 Task: Add a signature Clara Davis containing Thank you for your help, Clara Davis to email address softage.1@softage.net and add a label SOPs
Action: Mouse moved to (332, 535)
Screenshot: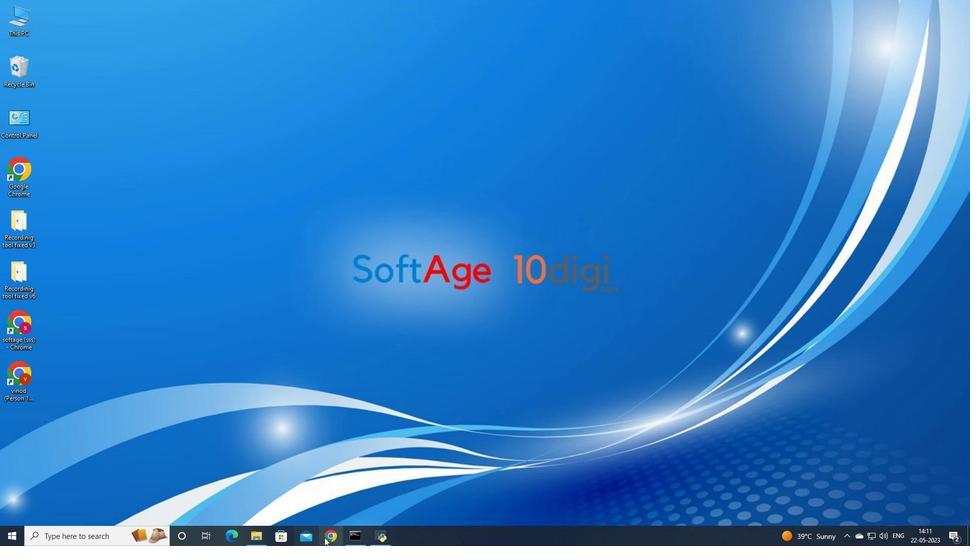 
Action: Mouse pressed left at (332, 535)
Screenshot: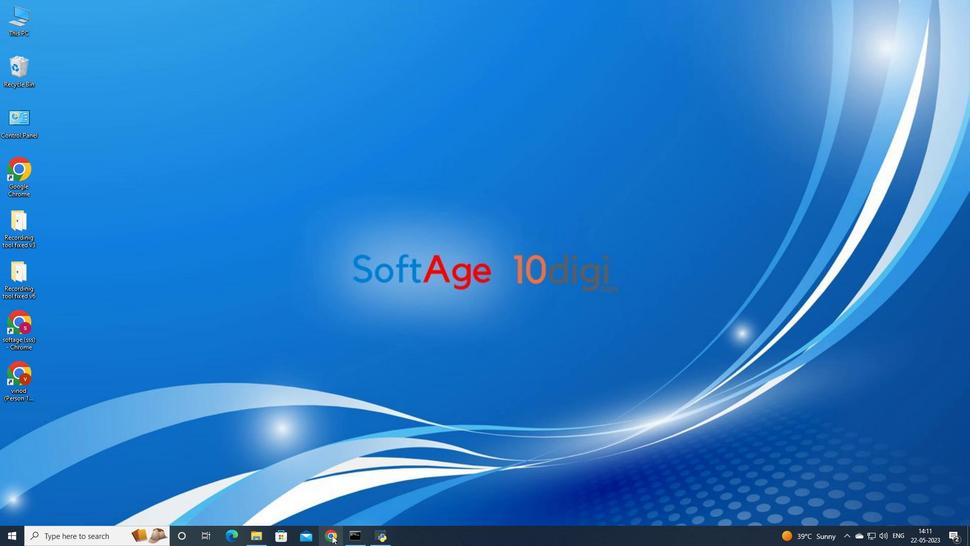 
Action: Mouse moved to (425, 339)
Screenshot: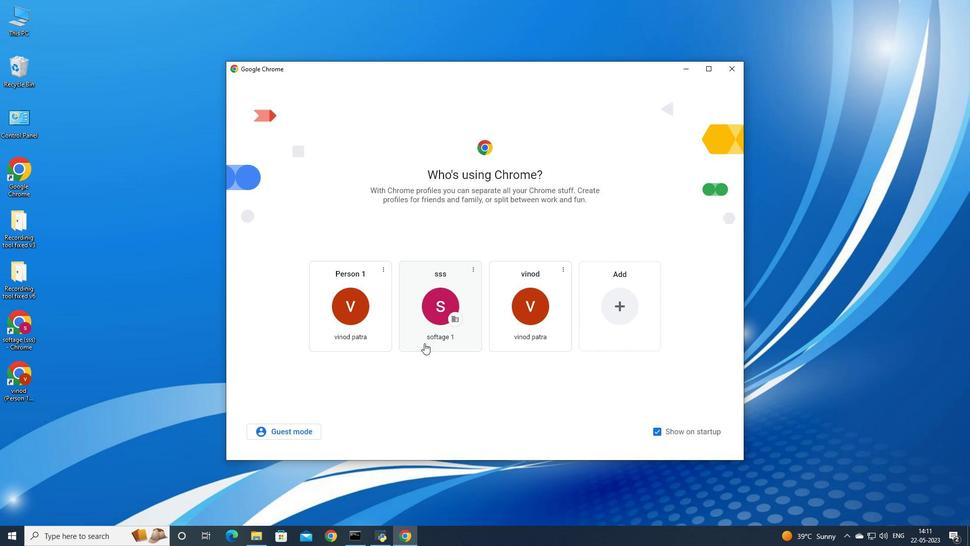 
Action: Mouse pressed left at (425, 339)
Screenshot: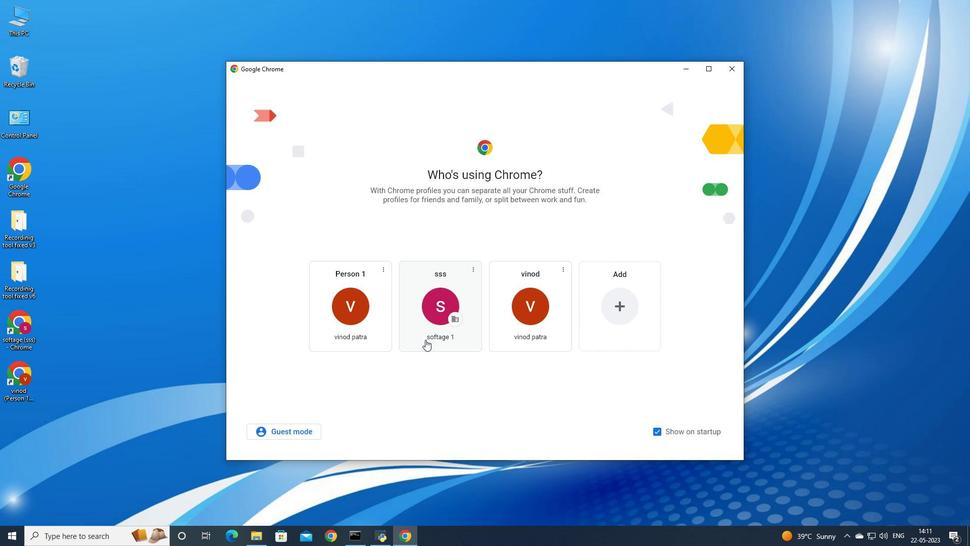 
Action: Mouse moved to (875, 50)
Screenshot: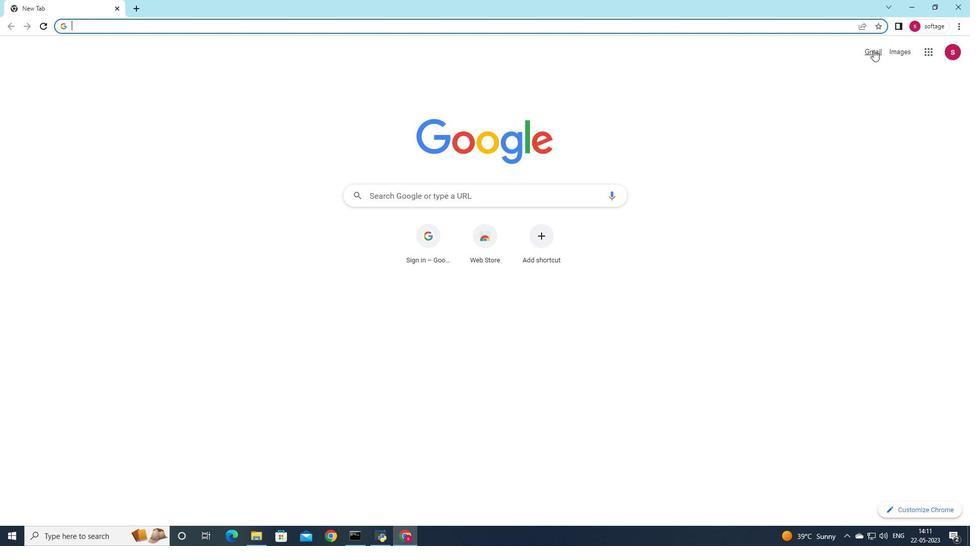 
Action: Mouse pressed left at (875, 50)
Screenshot: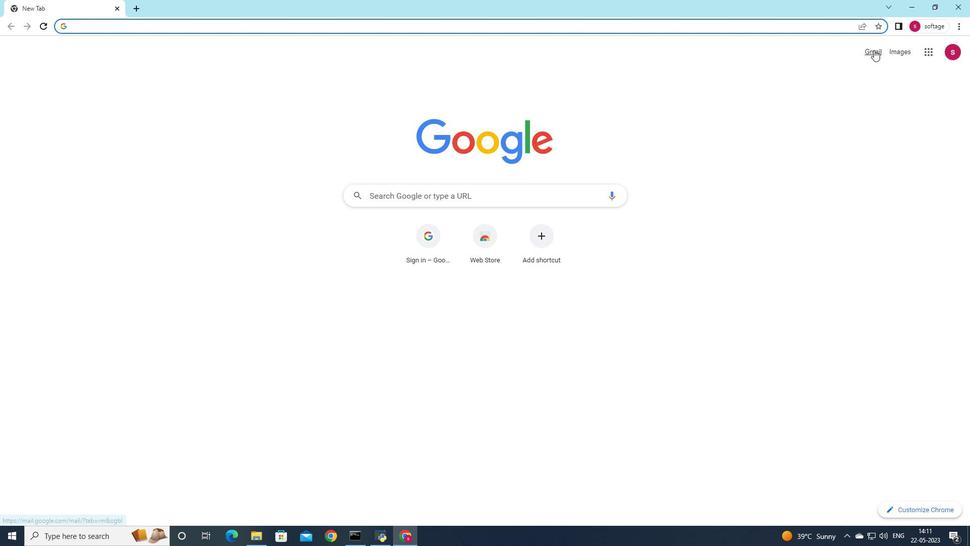 
Action: Mouse moved to (858, 68)
Screenshot: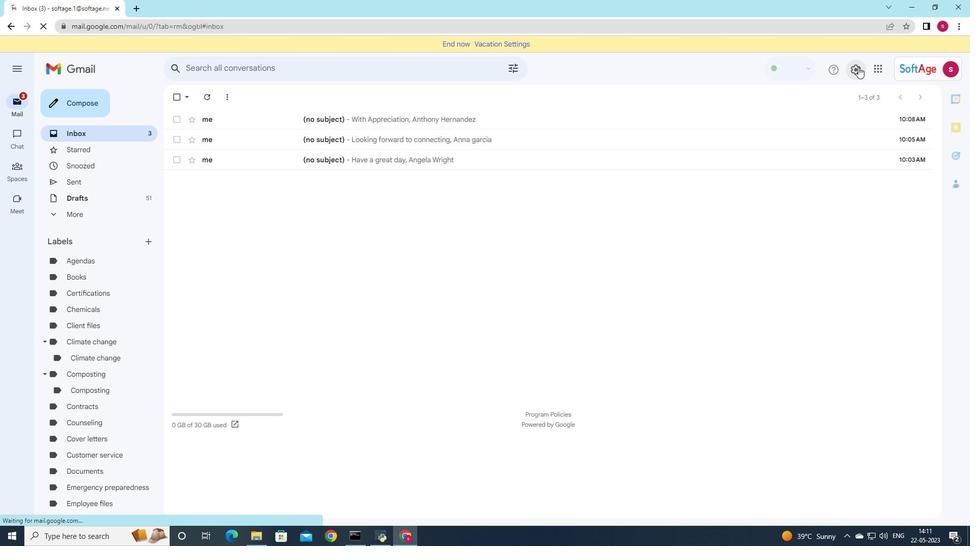 
Action: Mouse pressed left at (858, 68)
Screenshot: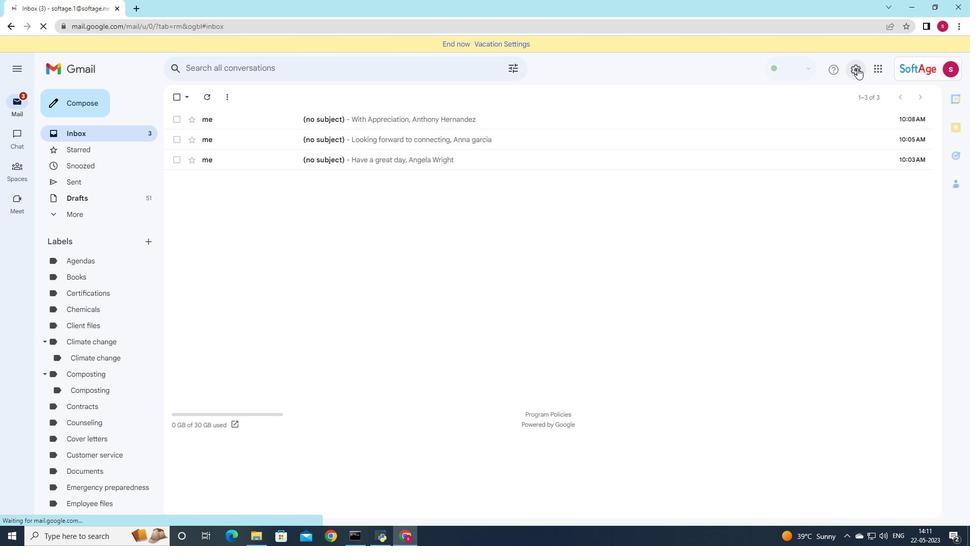 
Action: Mouse moved to (859, 116)
Screenshot: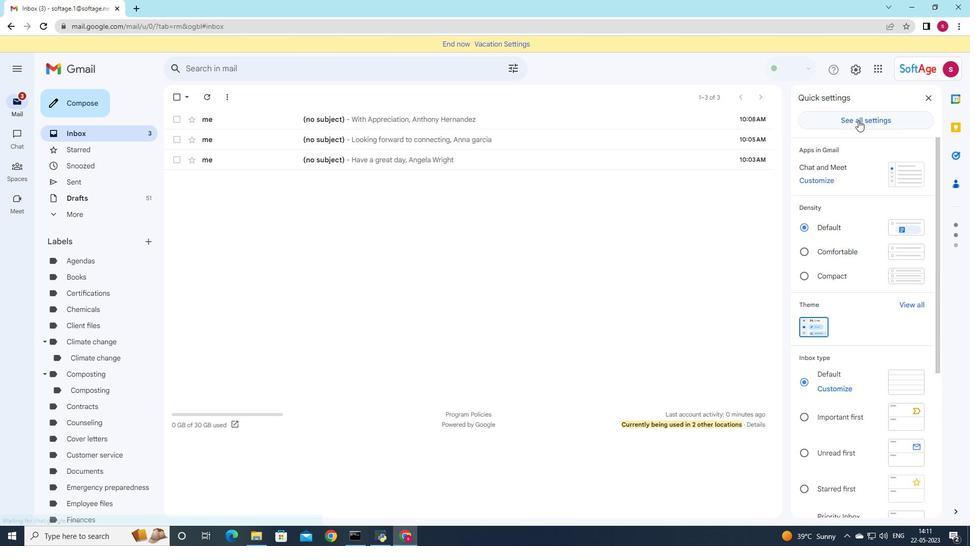 
Action: Mouse pressed left at (859, 116)
Screenshot: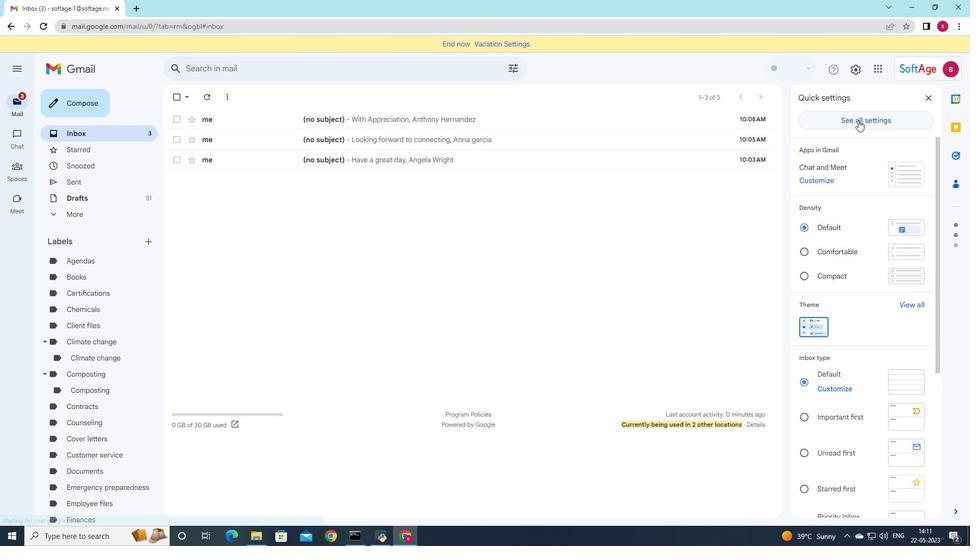 
Action: Mouse moved to (519, 267)
Screenshot: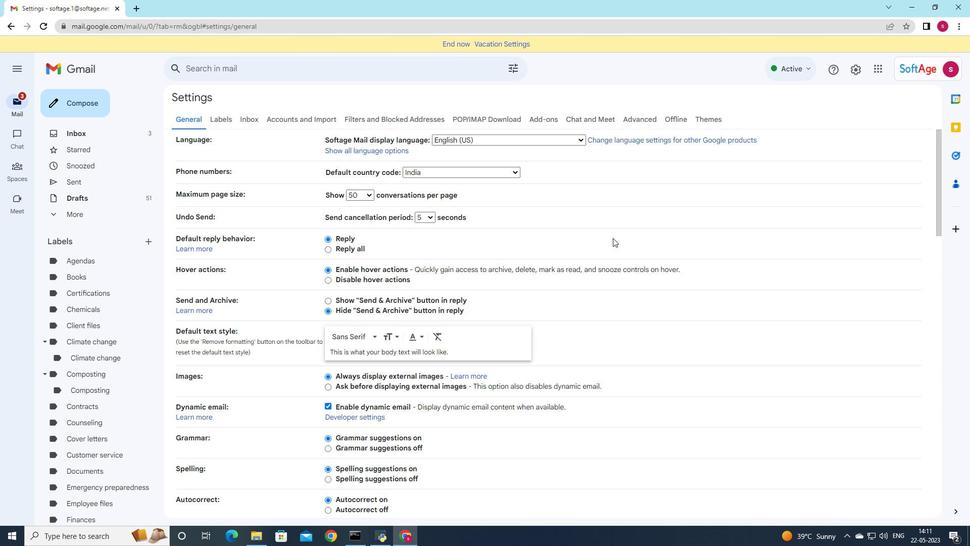 
Action: Mouse scrolled (519, 266) with delta (0, 0)
Screenshot: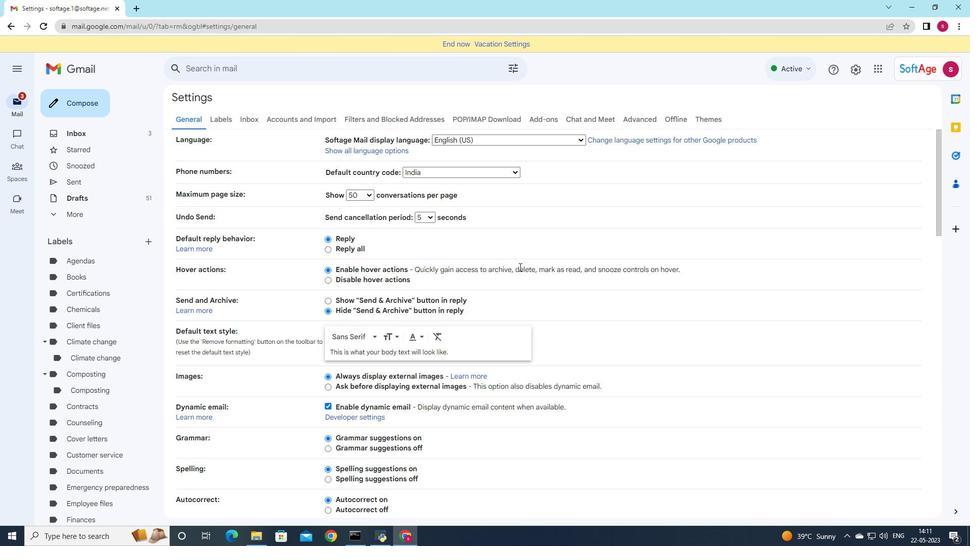 
Action: Mouse scrolled (519, 266) with delta (0, 0)
Screenshot: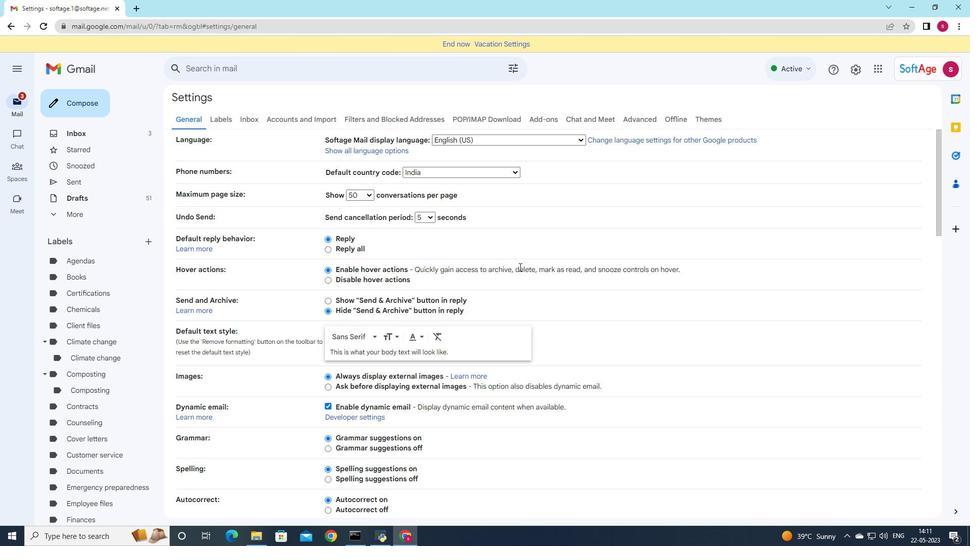 
Action: Mouse scrolled (519, 266) with delta (0, 0)
Screenshot: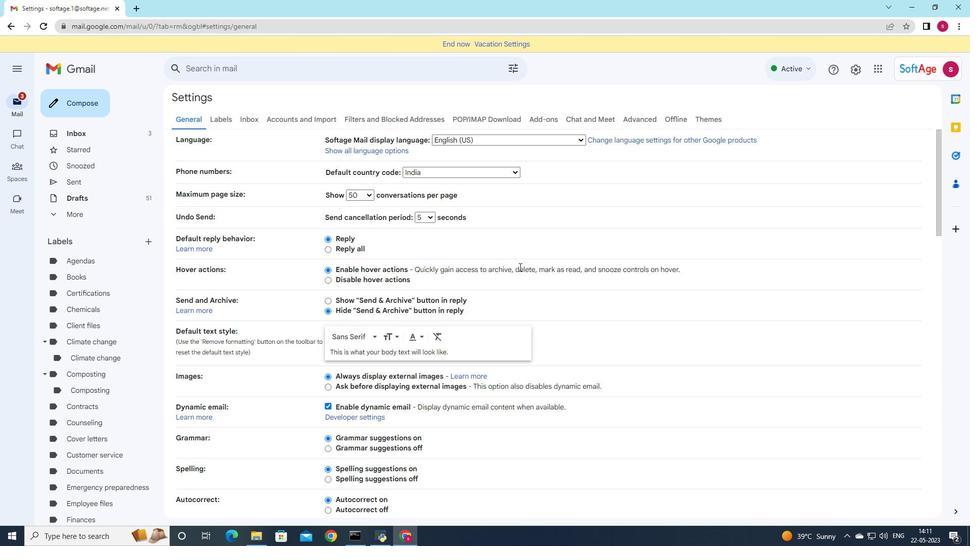 
Action: Mouse moved to (519, 262)
Screenshot: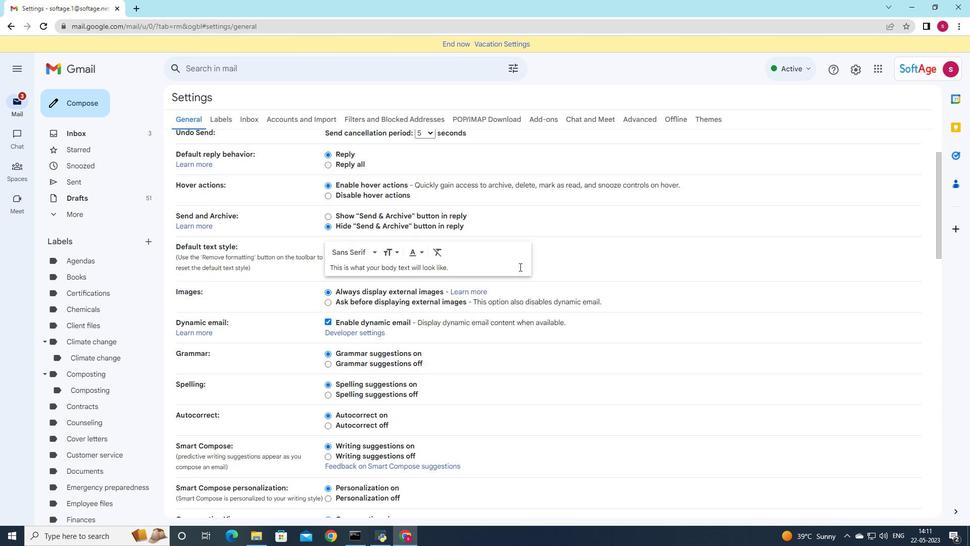 
Action: Mouse scrolled (519, 262) with delta (0, 0)
Screenshot: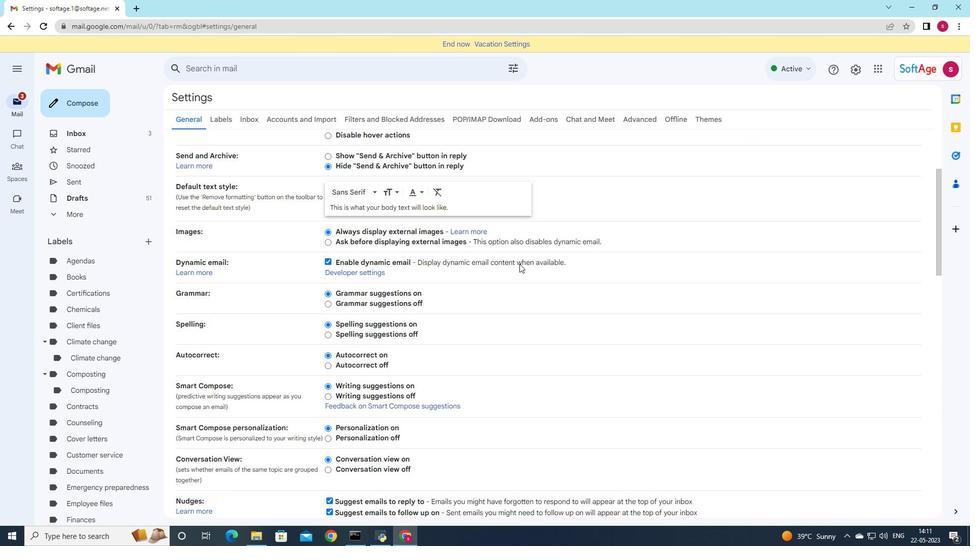 
Action: Mouse scrolled (519, 262) with delta (0, 0)
Screenshot: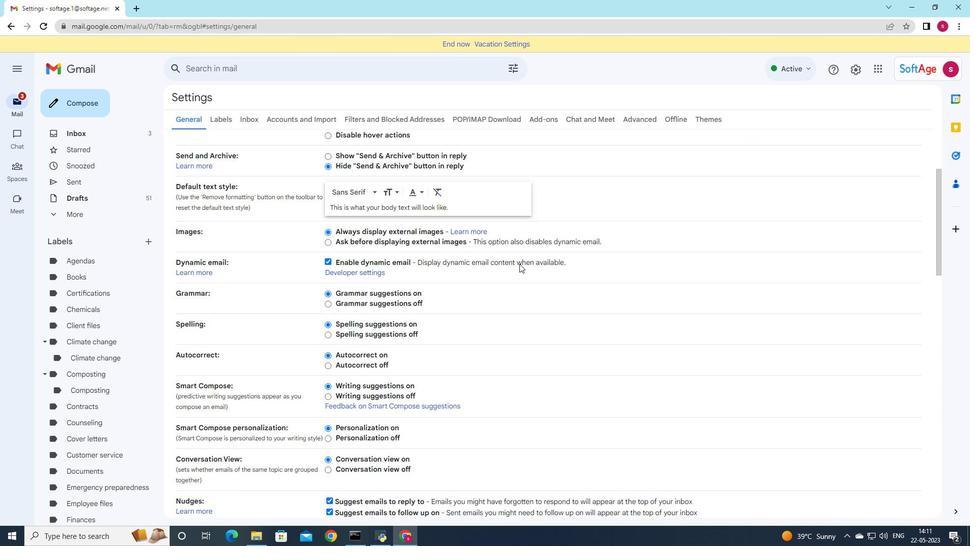 
Action: Mouse scrolled (519, 262) with delta (0, 0)
Screenshot: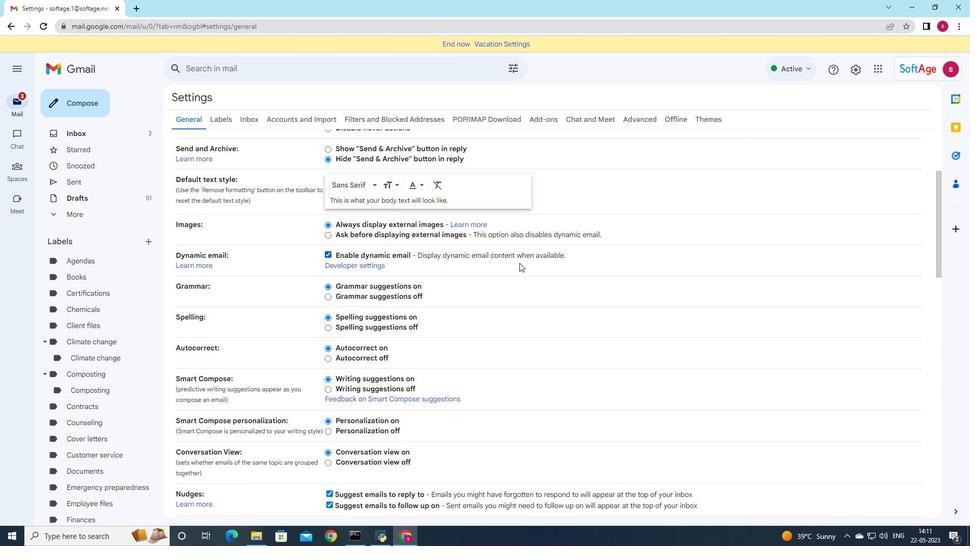 
Action: Mouse scrolled (519, 262) with delta (0, 0)
Screenshot: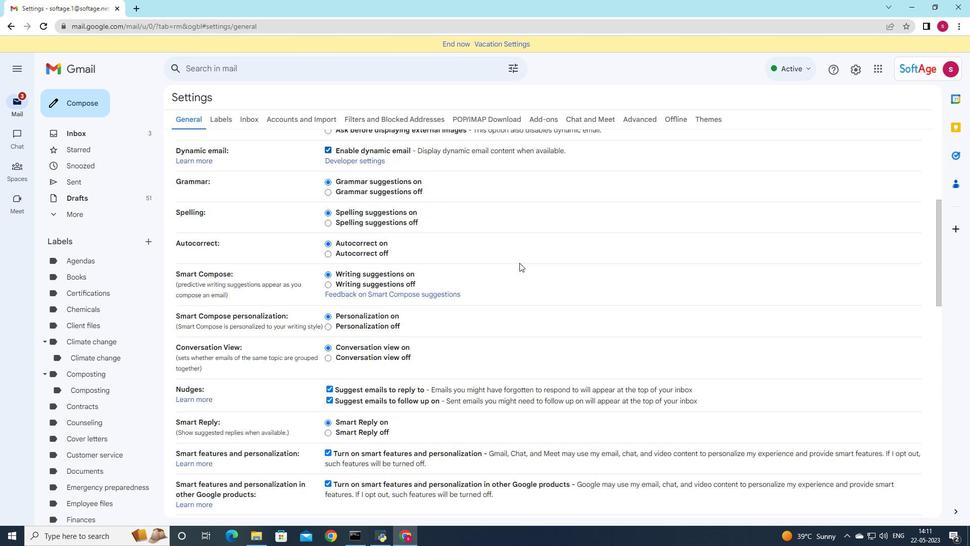 
Action: Mouse scrolled (519, 262) with delta (0, 0)
Screenshot: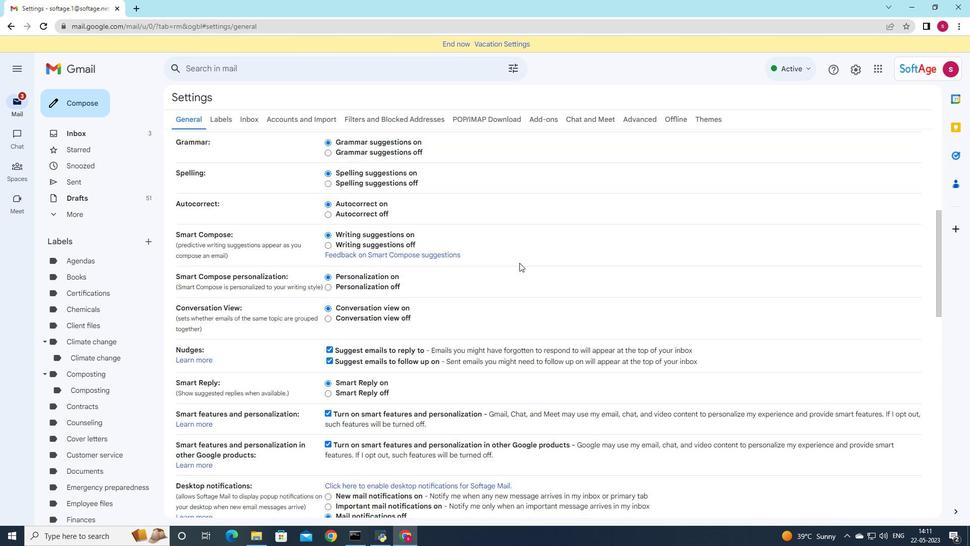 
Action: Mouse moved to (519, 262)
Screenshot: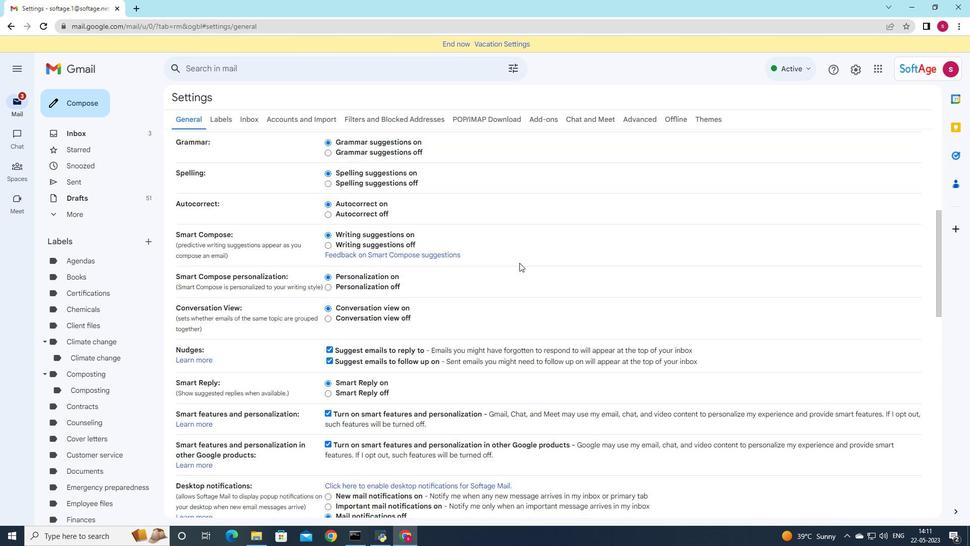
Action: Mouse scrolled (519, 262) with delta (0, 0)
Screenshot: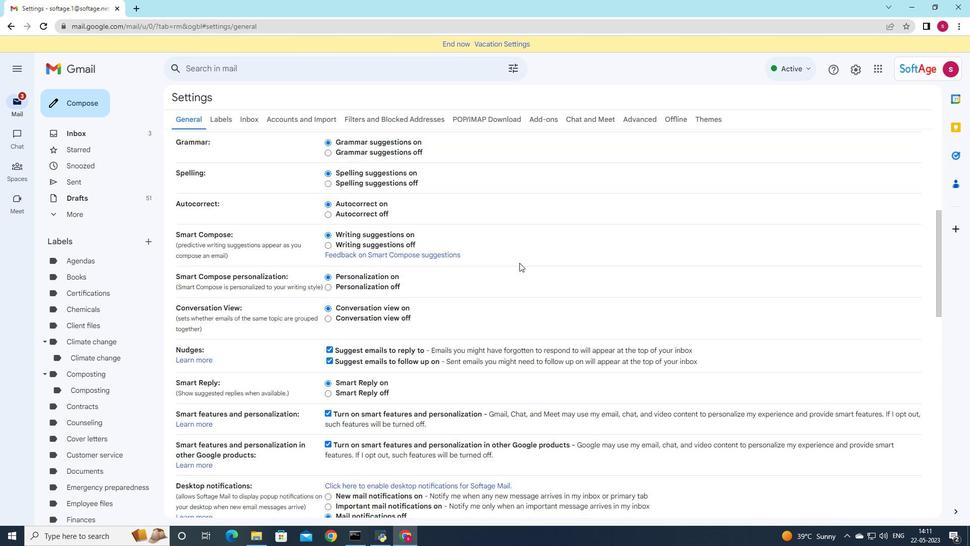 
Action: Mouse moved to (504, 277)
Screenshot: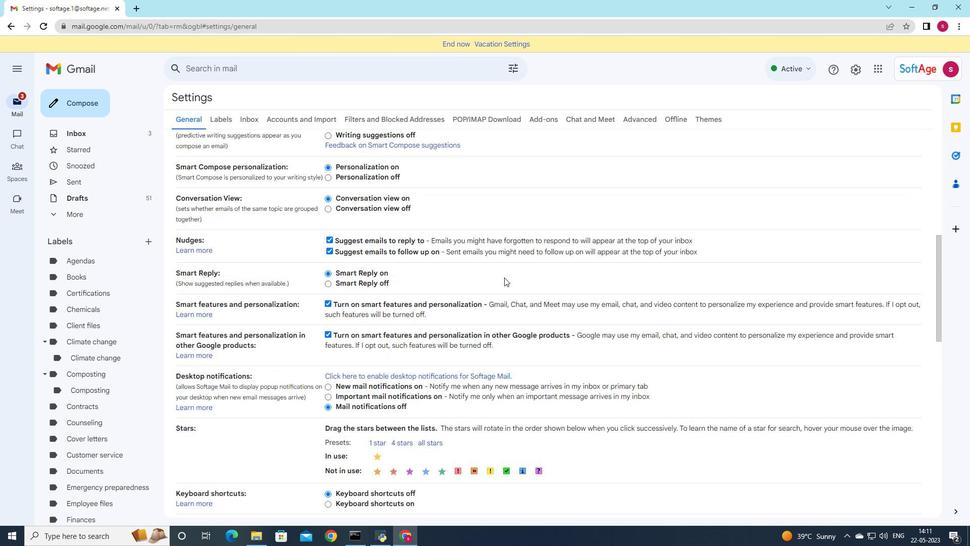 
Action: Mouse scrolled (504, 277) with delta (0, 0)
Screenshot: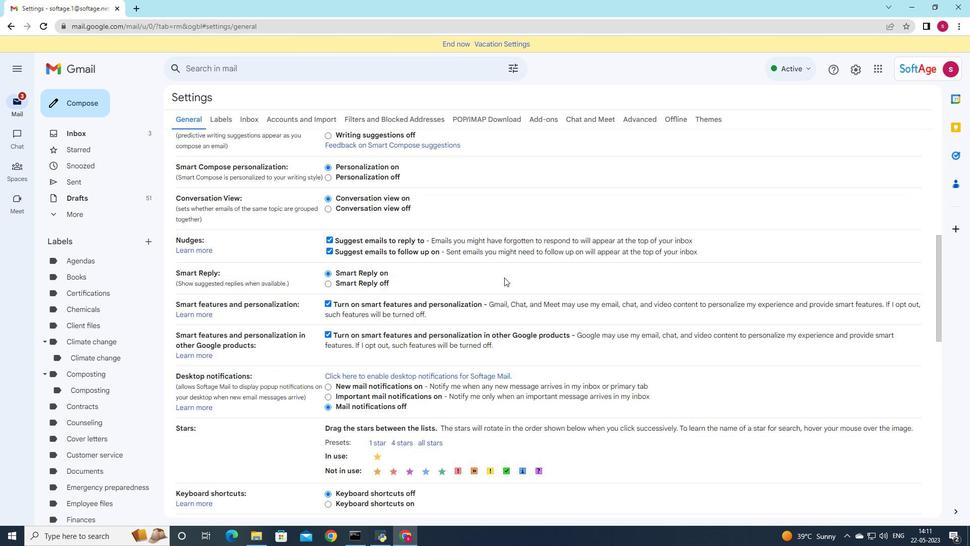 
Action: Mouse scrolled (504, 277) with delta (0, 0)
Screenshot: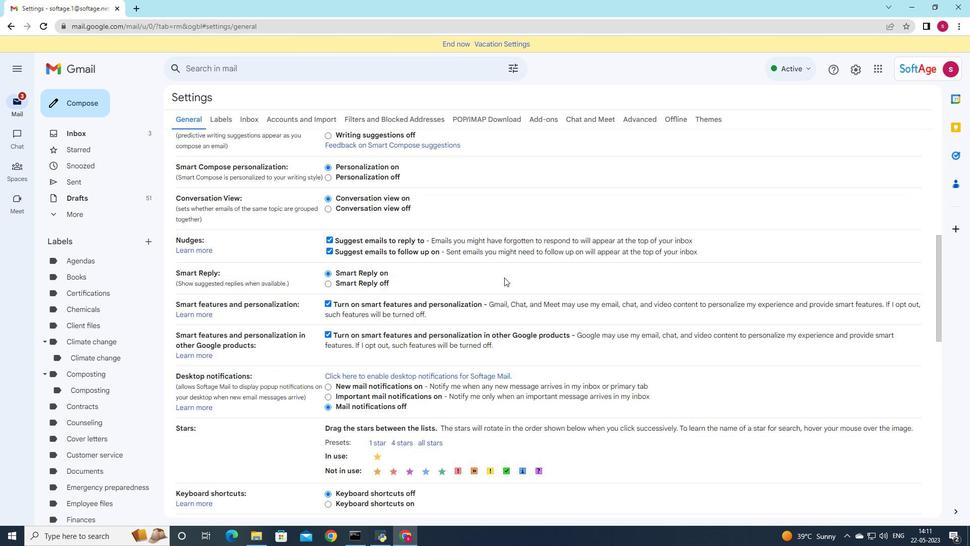 
Action: Mouse moved to (504, 285)
Screenshot: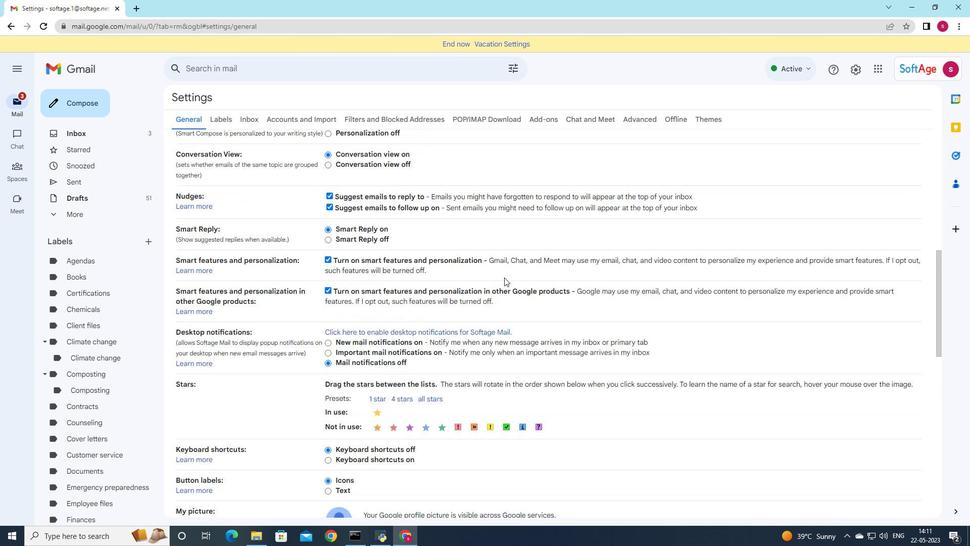 
Action: Mouse scrolled (504, 285) with delta (0, 0)
Screenshot: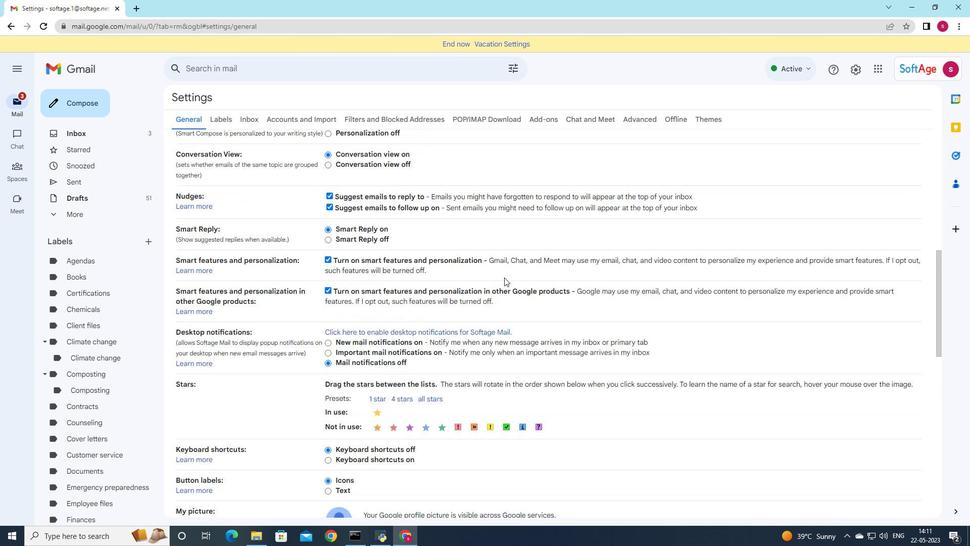 
Action: Mouse moved to (408, 425)
Screenshot: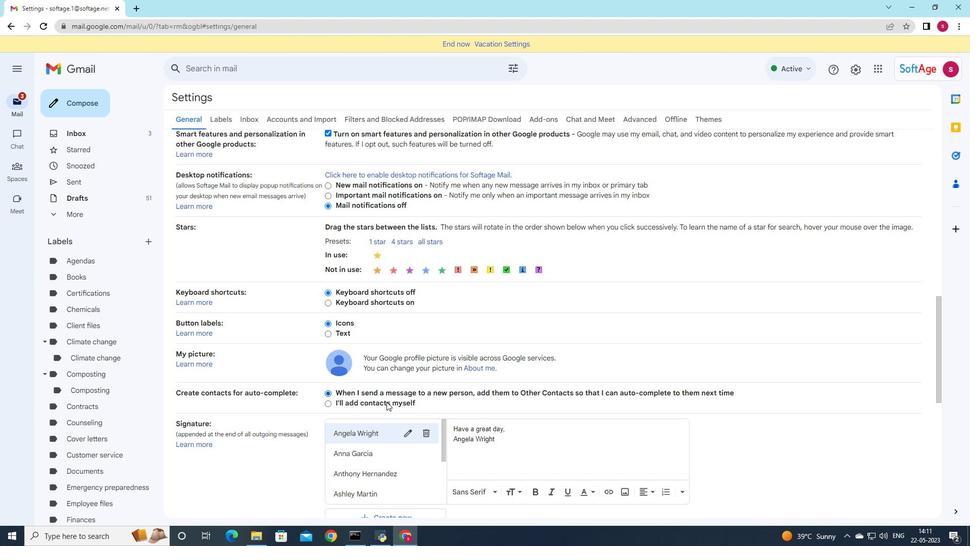 
Action: Mouse scrolled (408, 425) with delta (0, 0)
Screenshot: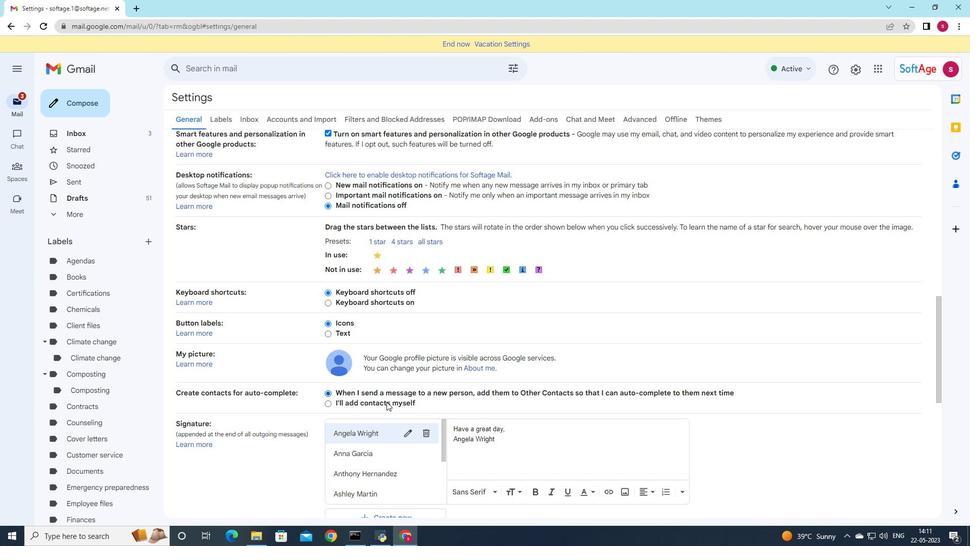 
Action: Mouse moved to (420, 445)
Screenshot: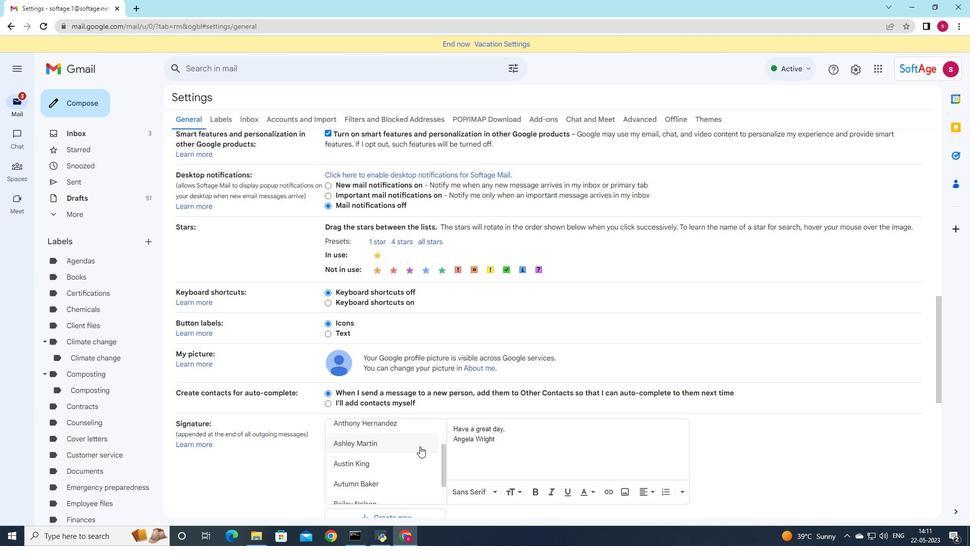 
Action: Mouse scrolled (420, 446) with delta (0, 0)
Screenshot: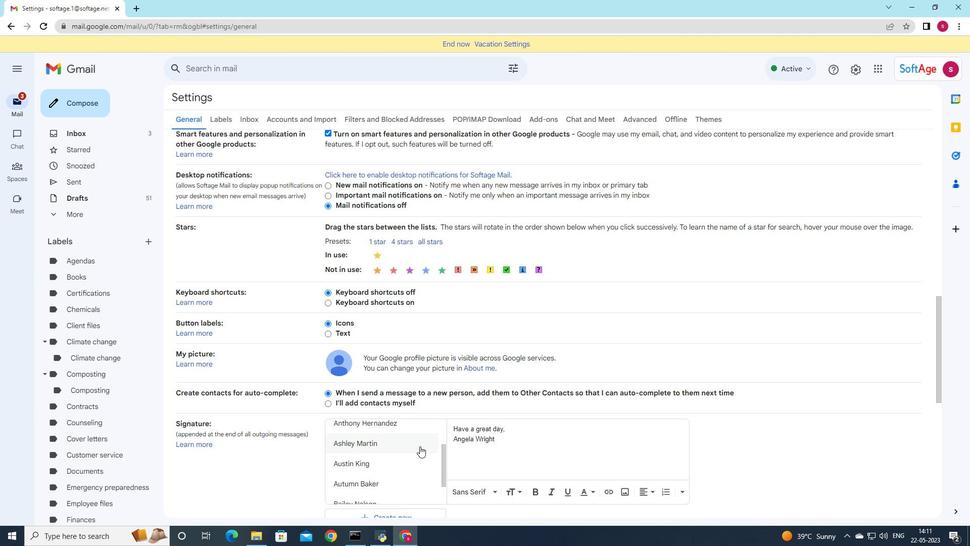 
Action: Mouse moved to (420, 444)
Screenshot: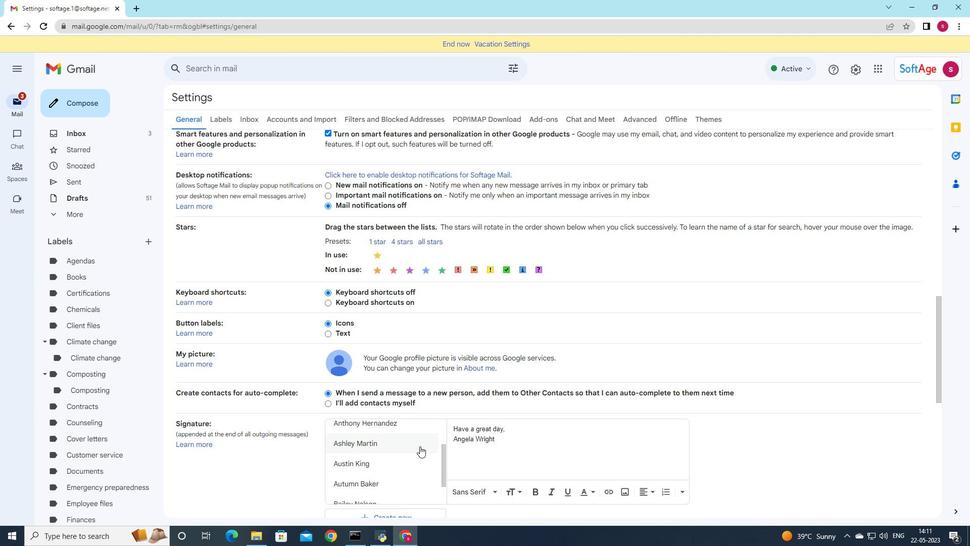 
Action: Mouse scrolled (420, 445) with delta (0, 0)
Screenshot: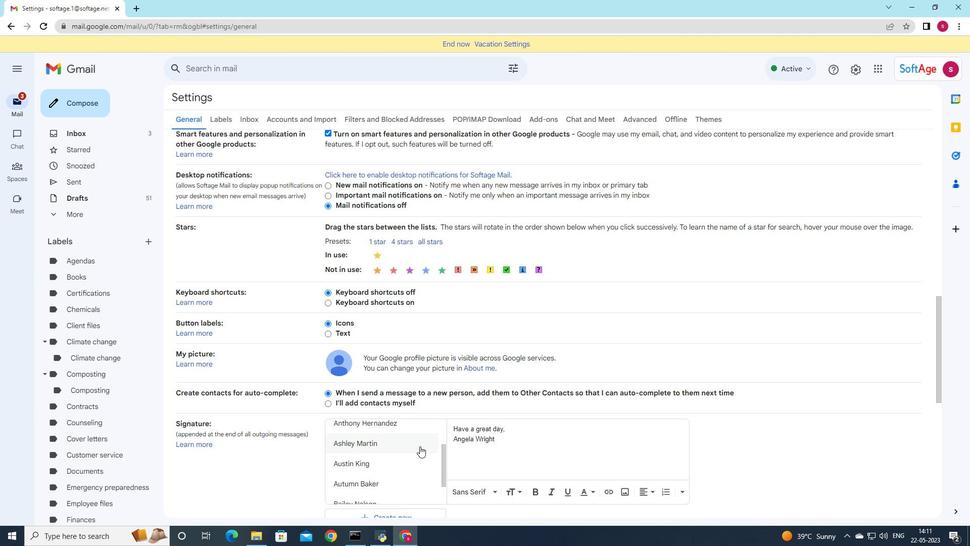 
Action: Mouse moved to (420, 444)
Screenshot: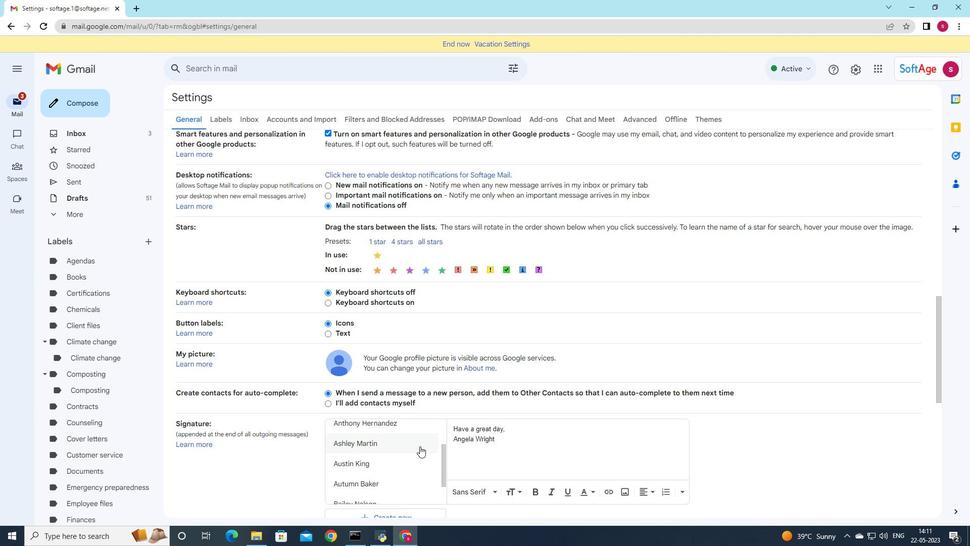 
Action: Mouse scrolled (420, 445) with delta (0, 0)
Screenshot: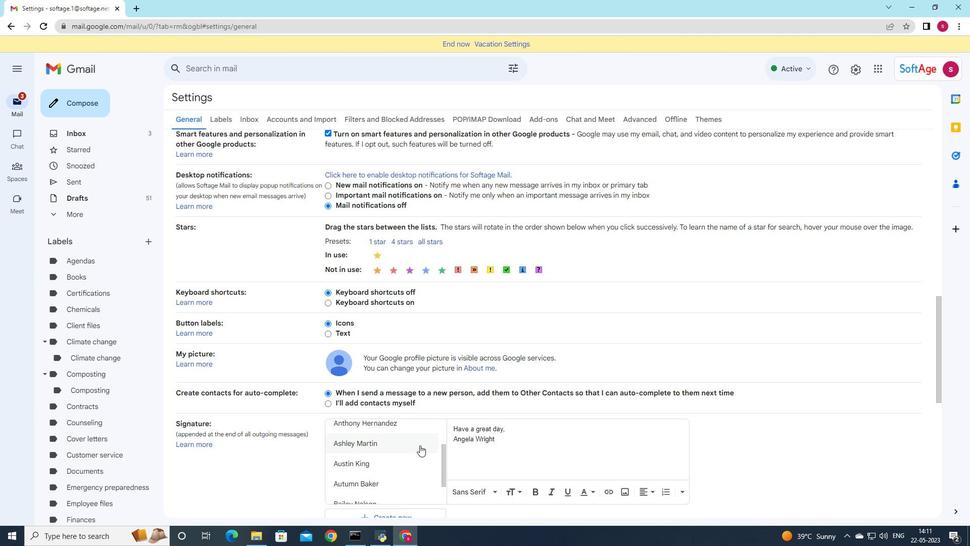 
Action: Mouse moved to (420, 442)
Screenshot: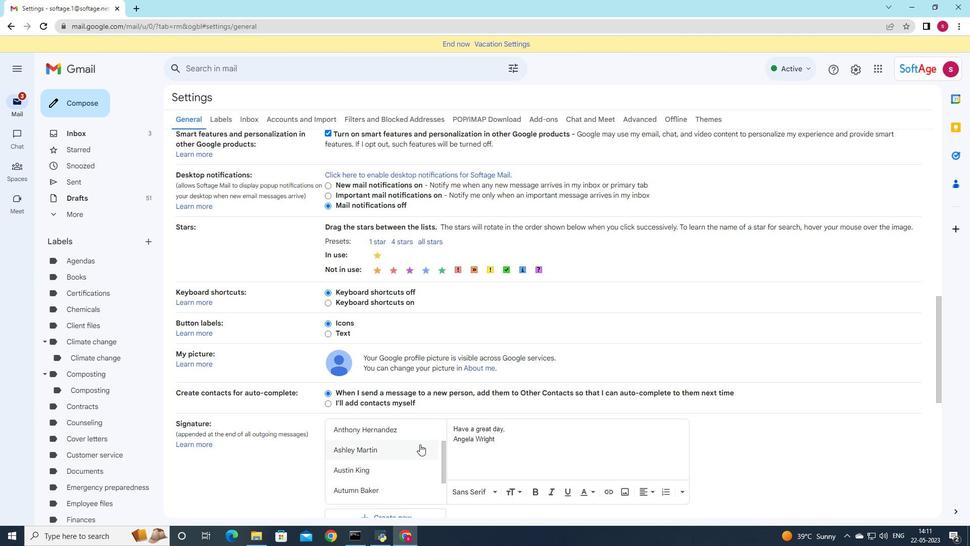 
Action: Mouse scrolled (420, 442) with delta (0, 0)
Screenshot: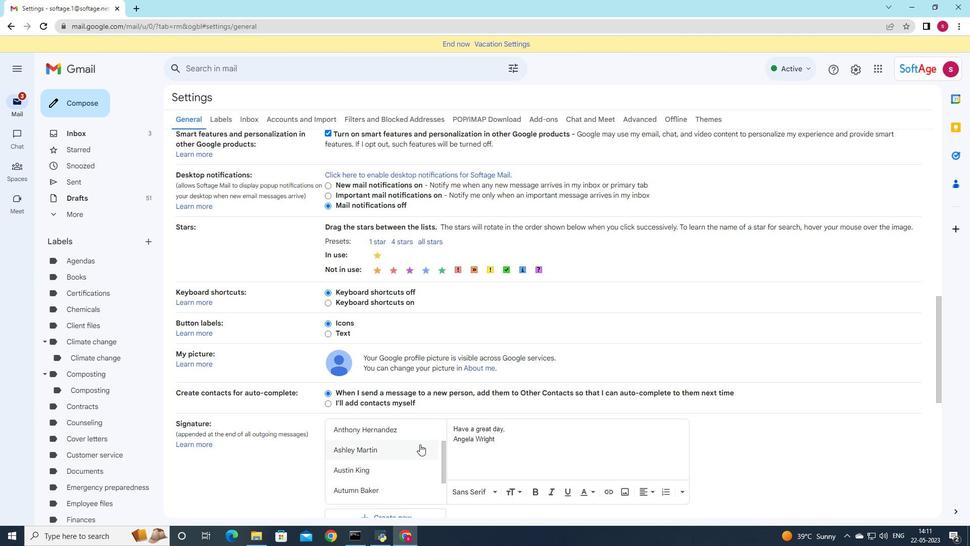 
Action: Mouse moved to (427, 432)
Screenshot: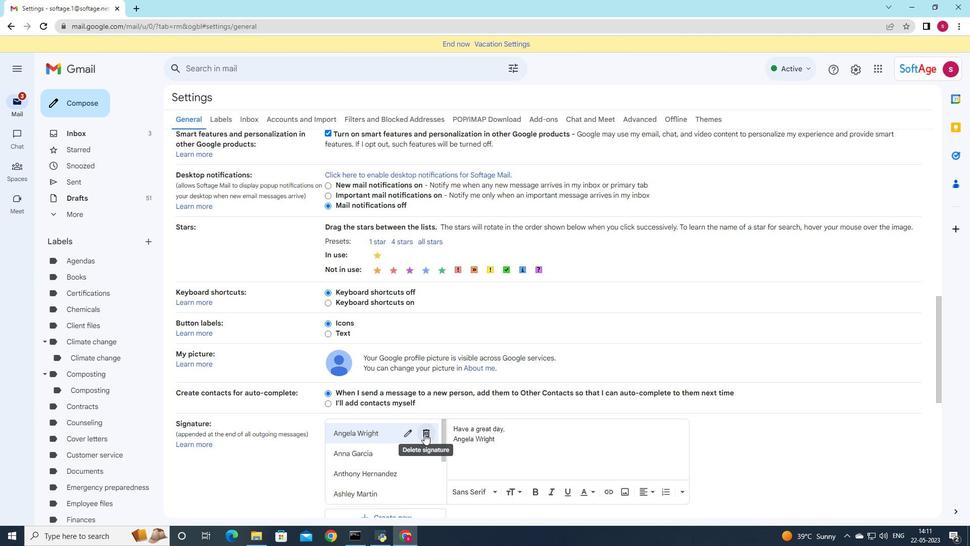 
Action: Mouse pressed middle at (427, 432)
Screenshot: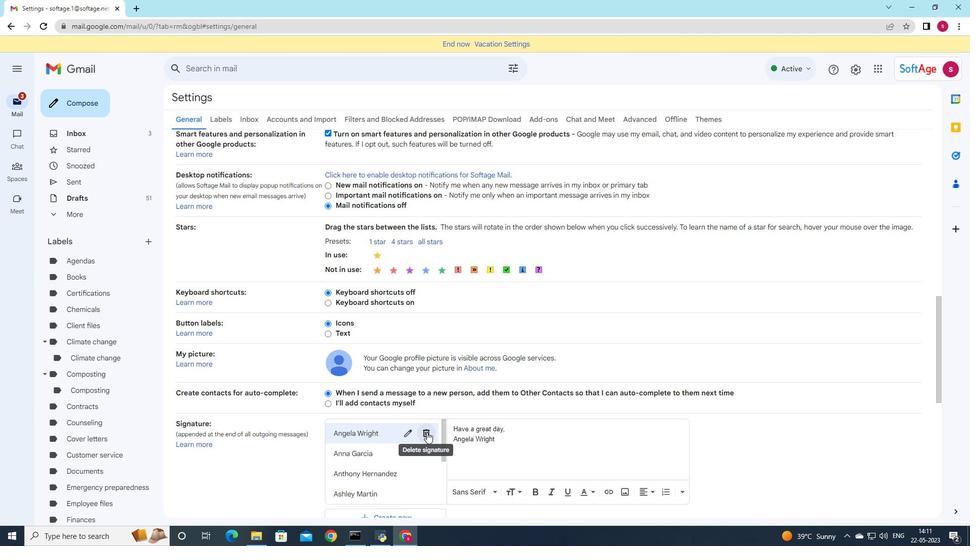 
Action: Mouse moved to (460, 445)
Screenshot: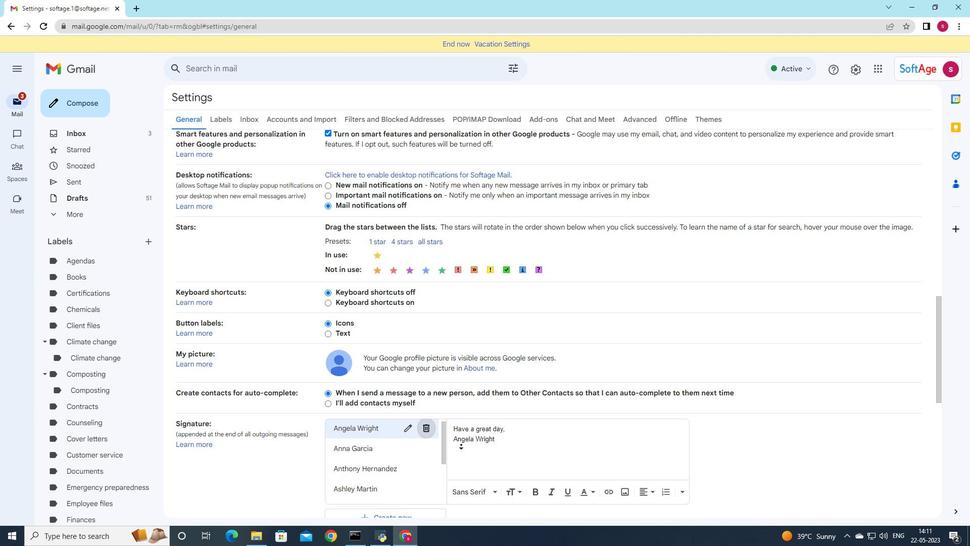 
Action: Mouse pressed left at (460, 445)
Screenshot: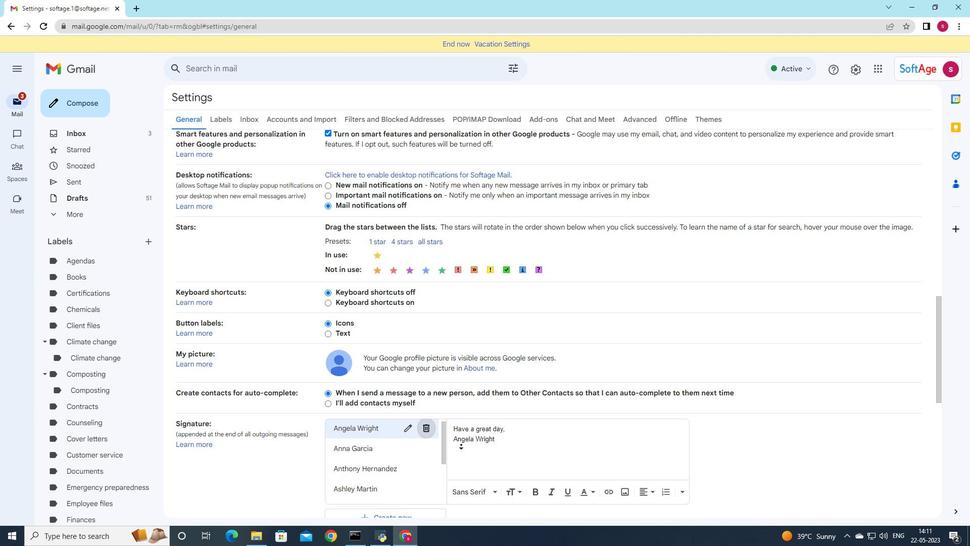 
Action: Mouse moved to (414, 435)
Screenshot: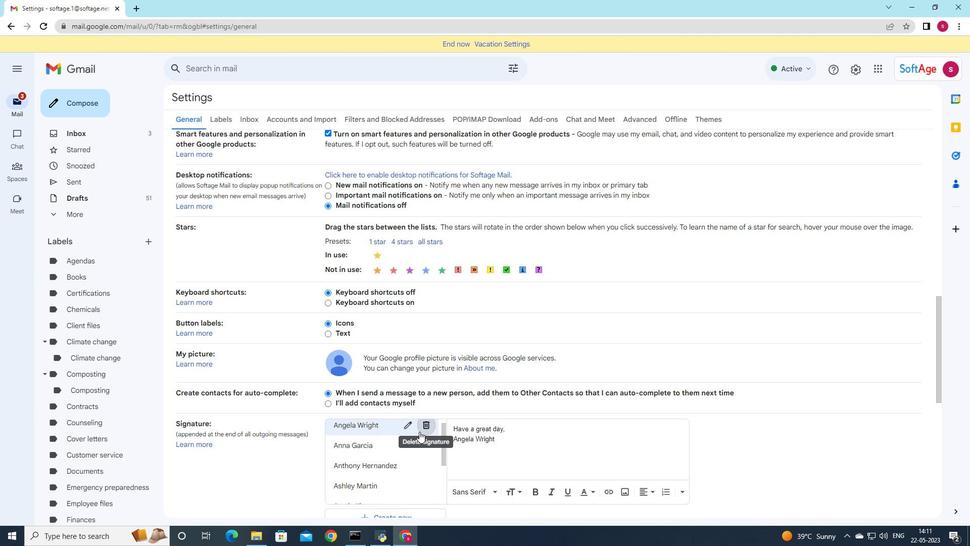 
Action: Mouse scrolled (414, 434) with delta (0, 0)
Screenshot: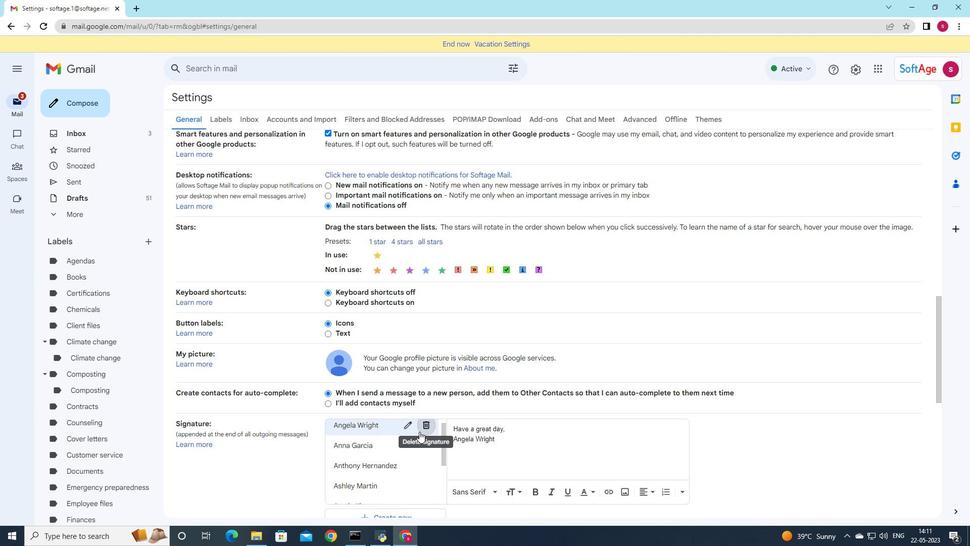 
Action: Mouse moved to (412, 436)
Screenshot: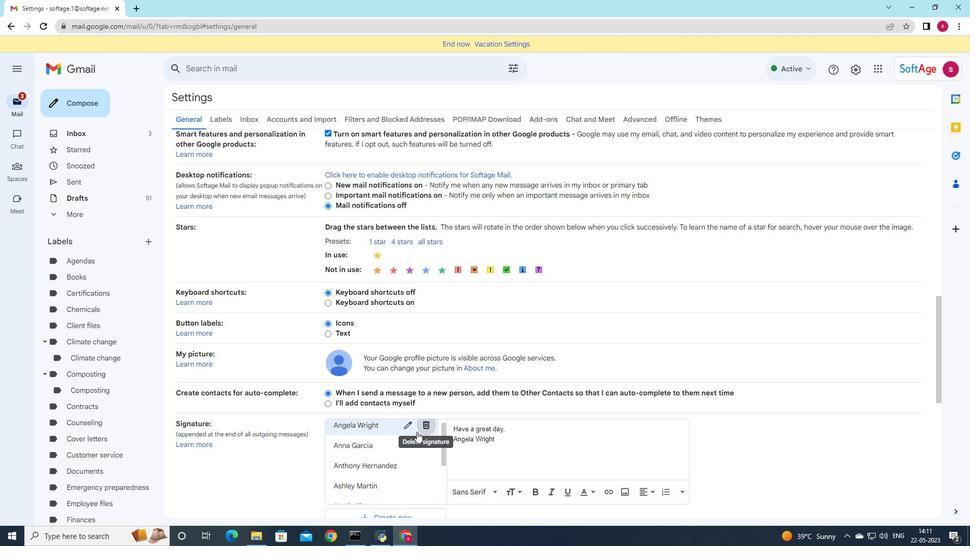 
Action: Mouse scrolled (412, 436) with delta (0, 0)
Screenshot: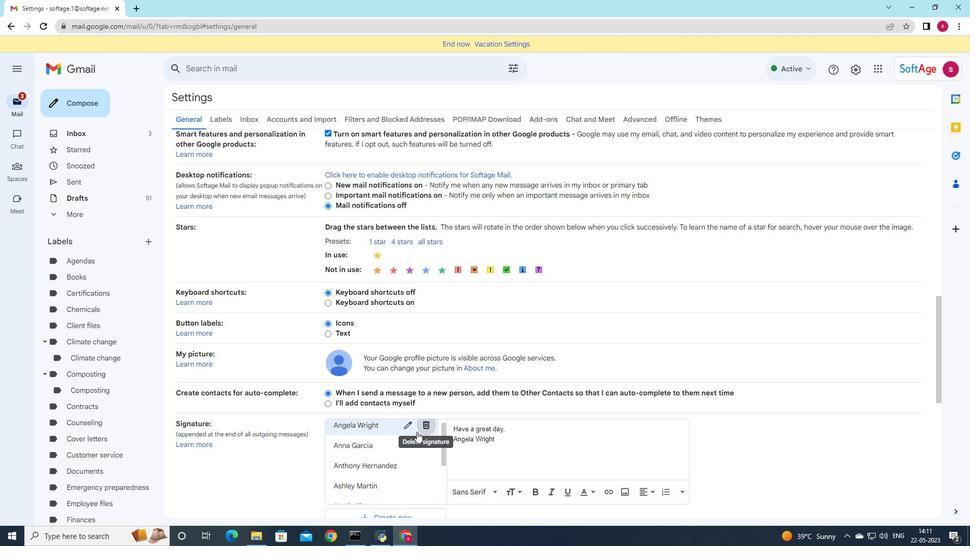 
Action: Mouse moved to (411, 437)
Screenshot: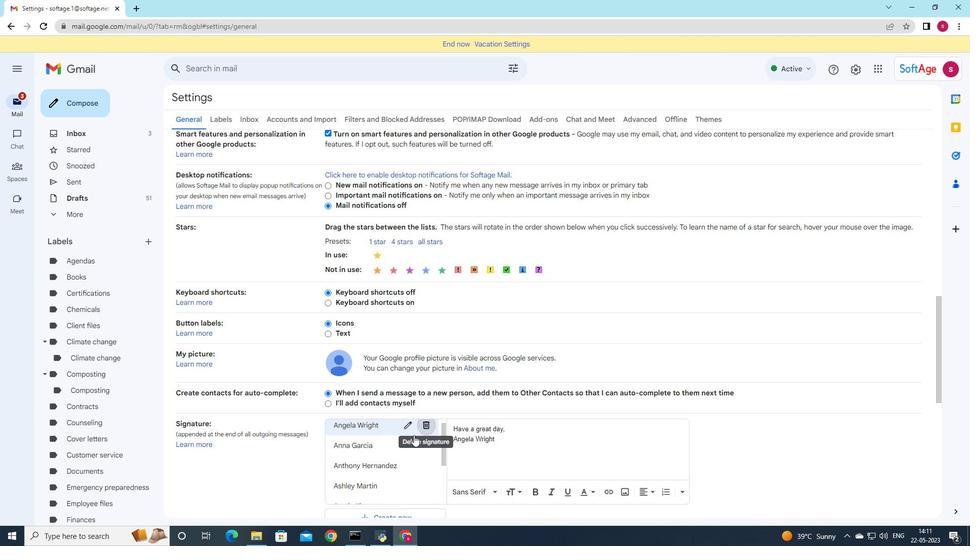 
Action: Mouse scrolled (411, 436) with delta (0, 0)
Screenshot: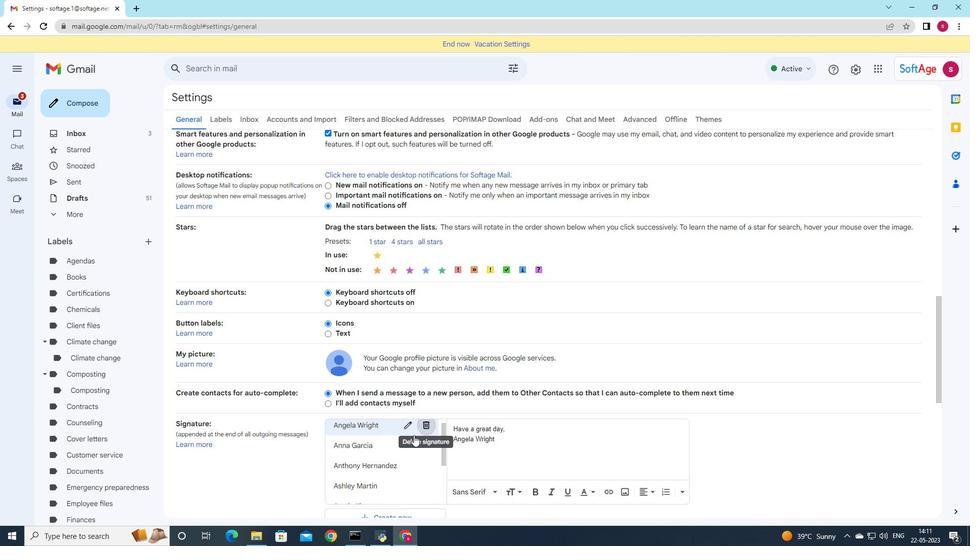 
Action: Mouse moved to (381, 494)
Screenshot: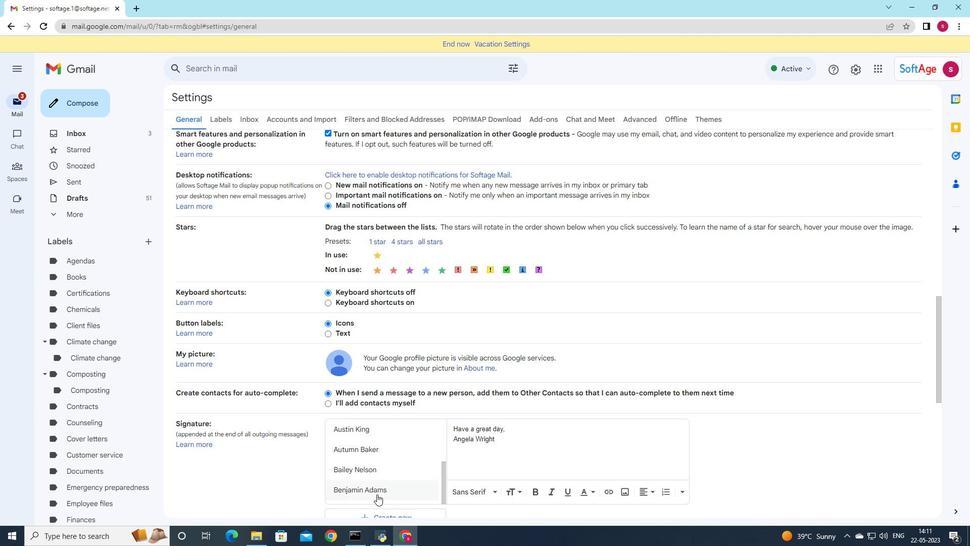 
Action: Mouse scrolled (381, 493) with delta (0, 0)
Screenshot: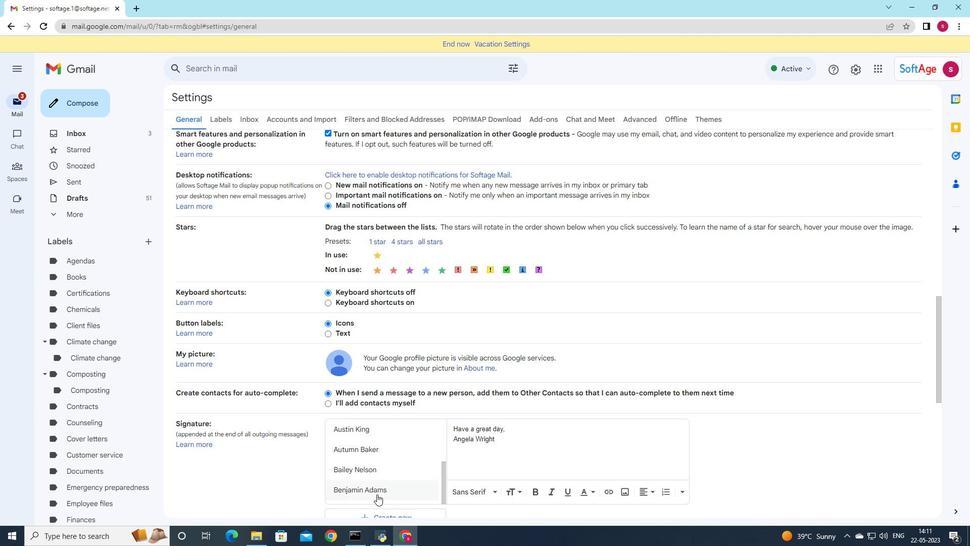 
Action: Mouse moved to (383, 492)
Screenshot: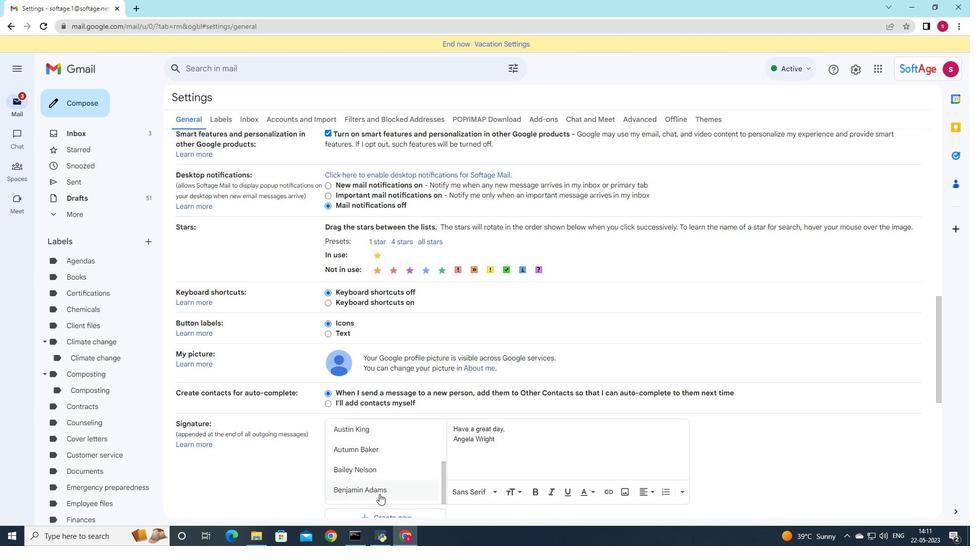 
Action: Mouse scrolled (383, 492) with delta (0, 0)
Screenshot: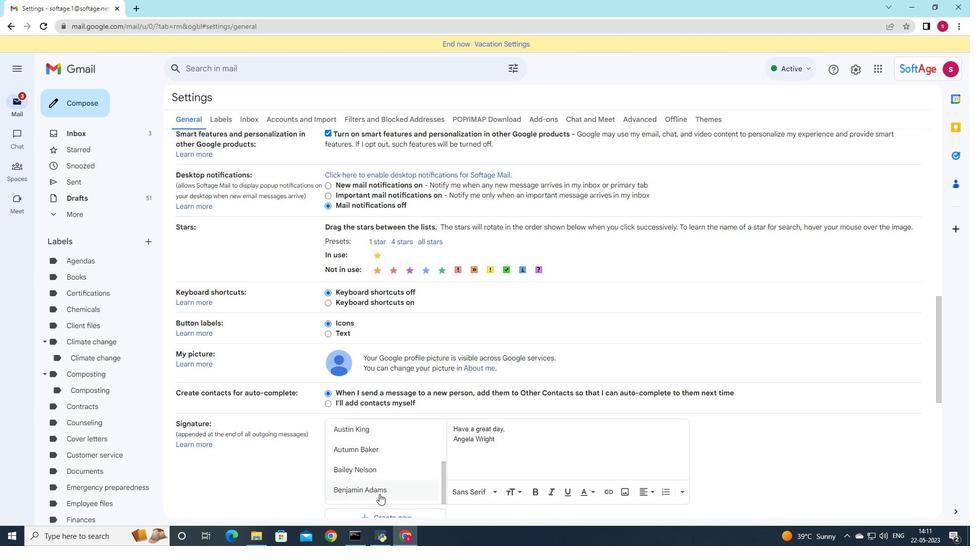 
Action: Mouse moved to (390, 487)
Screenshot: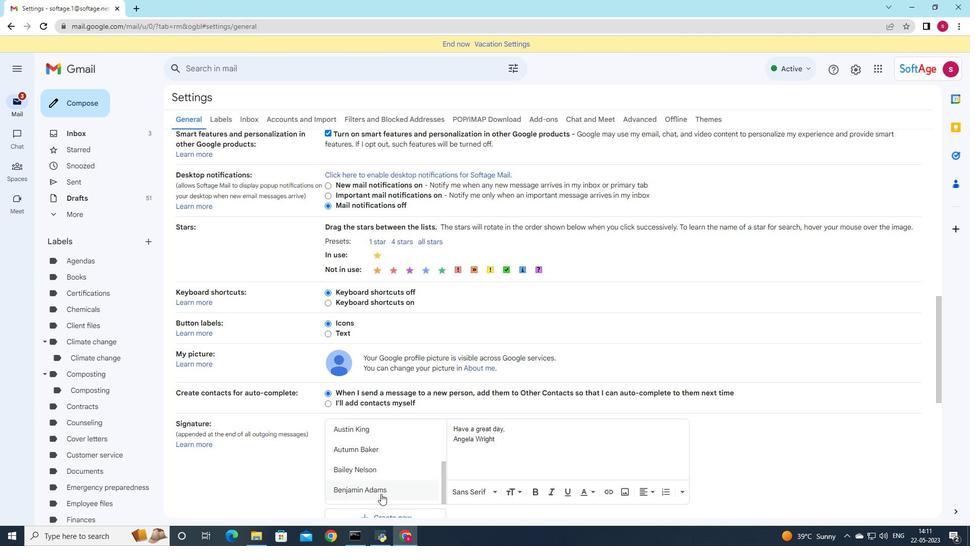 
Action: Mouse scrolled (388, 487) with delta (0, 0)
Screenshot: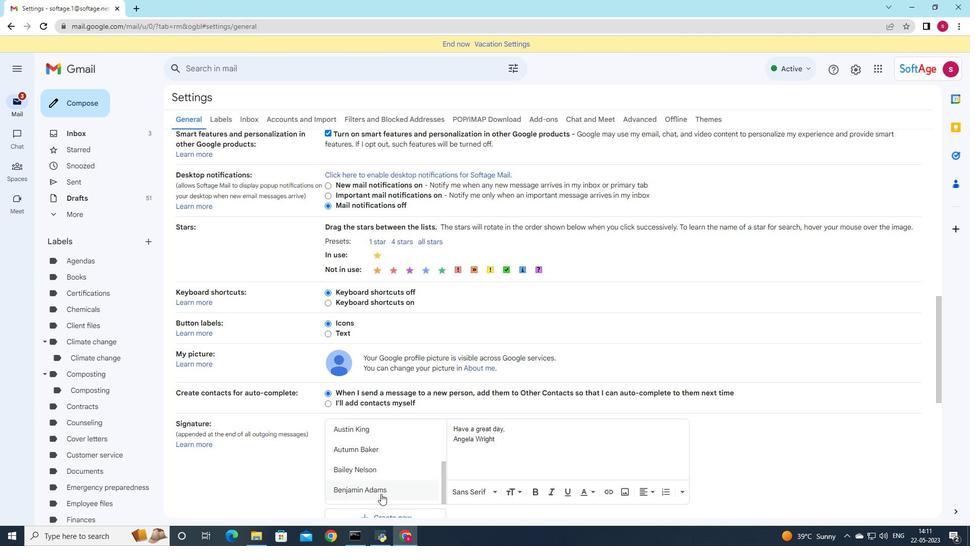 
Action: Mouse moved to (405, 368)
Screenshot: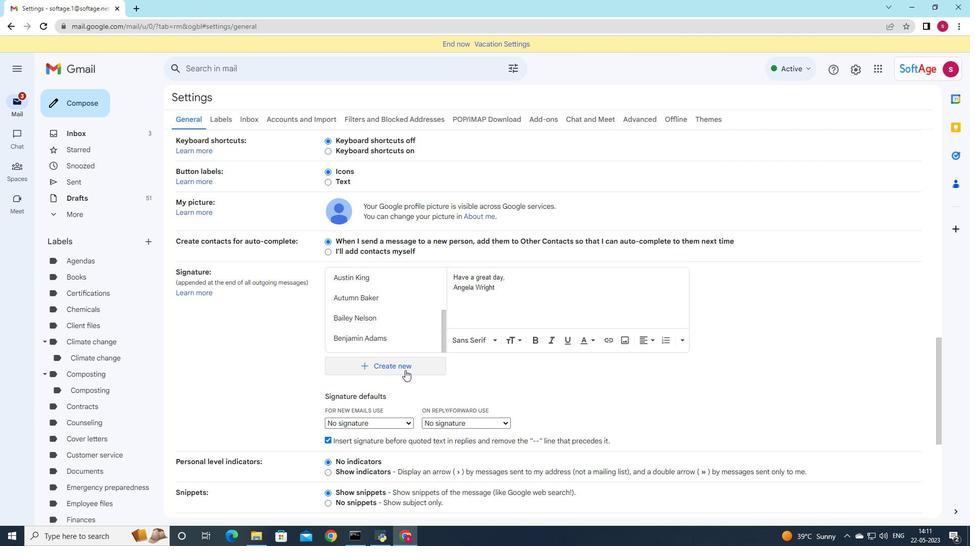 
Action: Mouse pressed left at (405, 368)
Screenshot: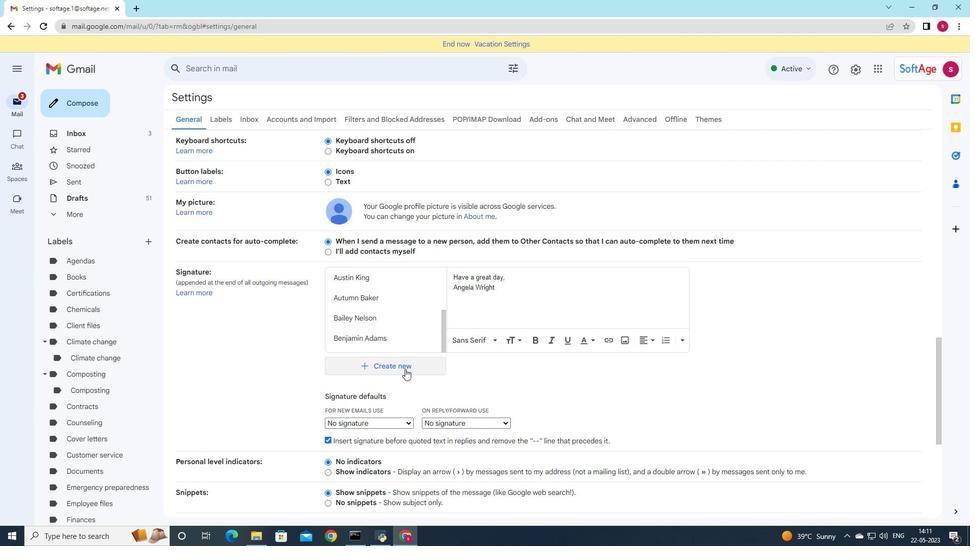 
Action: Mouse moved to (522, 343)
Screenshot: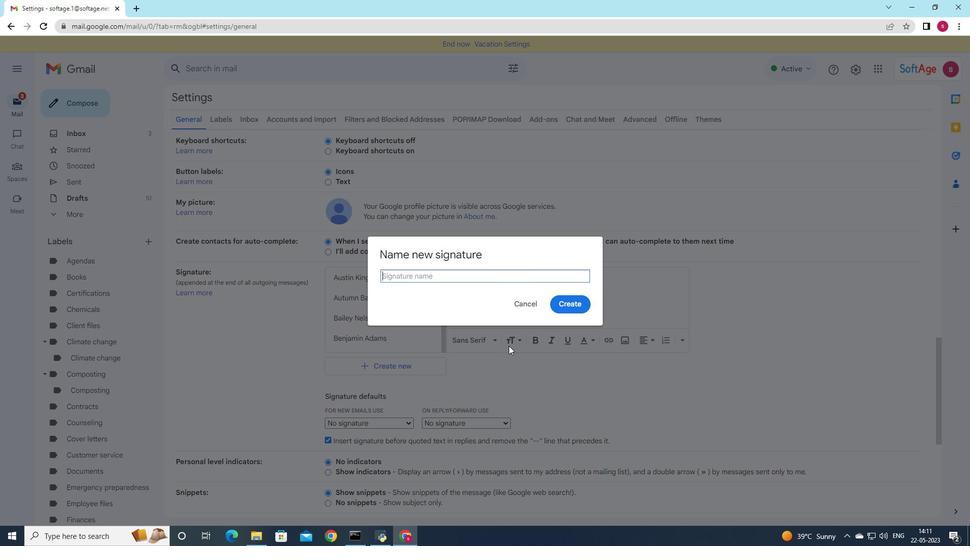 
Action: Key pressed <Key.shift>Clara
Screenshot: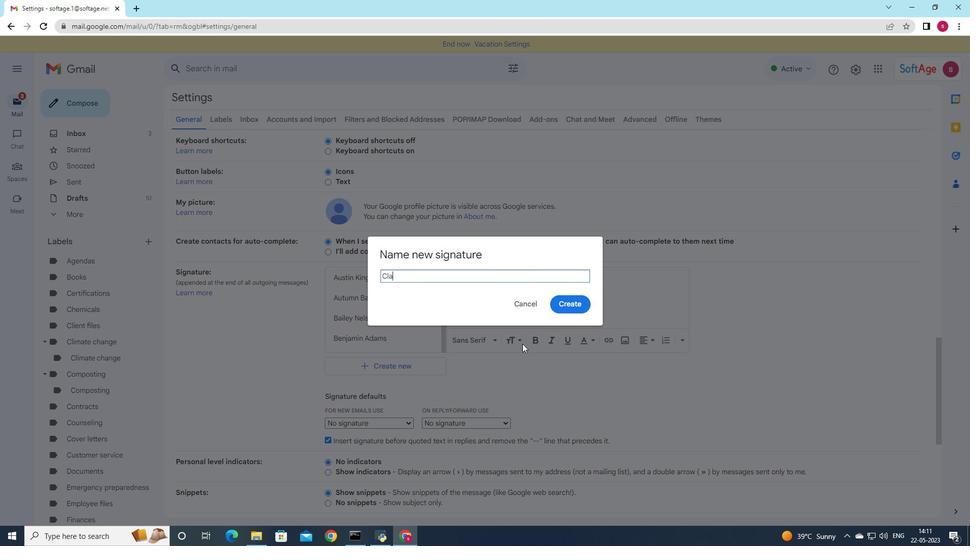
Action: Mouse moved to (565, 299)
Screenshot: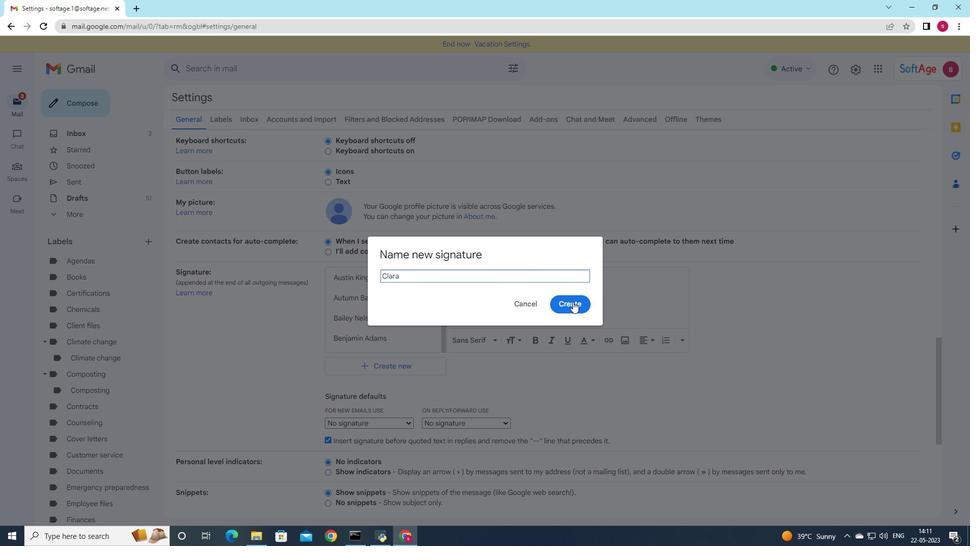 
Action: Mouse pressed left at (565, 299)
Screenshot: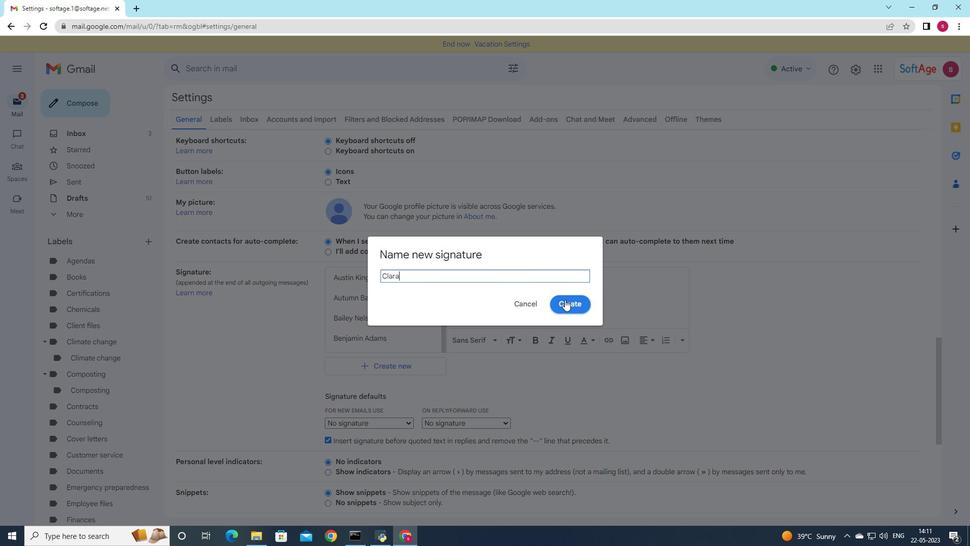 
Action: Mouse moved to (553, 303)
Screenshot: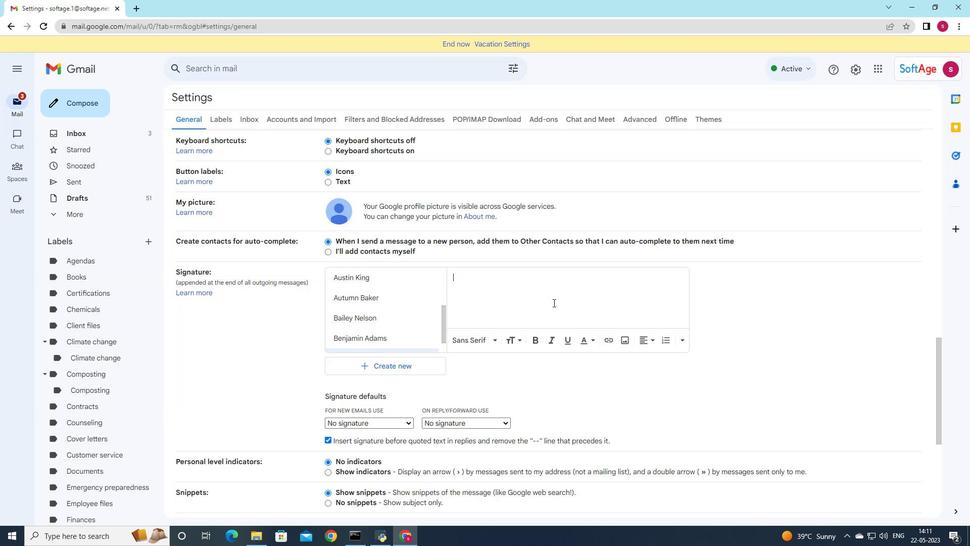 
Action: Mouse pressed left at (553, 303)
Screenshot: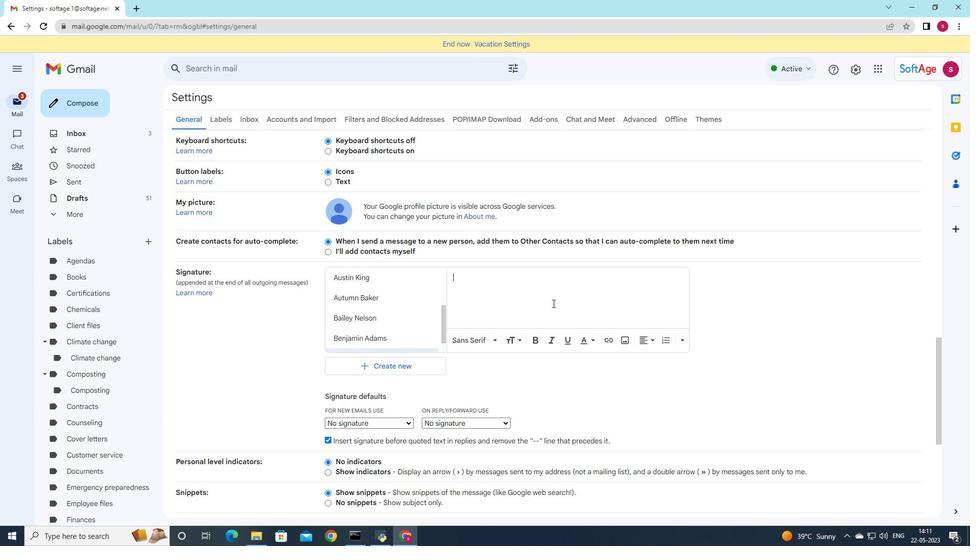 
Action: Key pressed <Key.shift><Key.shift><Key.shift><Key.shift><Key.shift><Key.shift><Key.shift><Key.shift><Key.shift><Key.shift><Key.shift><Key.shift><Key.shift>Thank<Key.space>you<Key.space>for<Key.space>ypur<Key.space>help
Screenshot: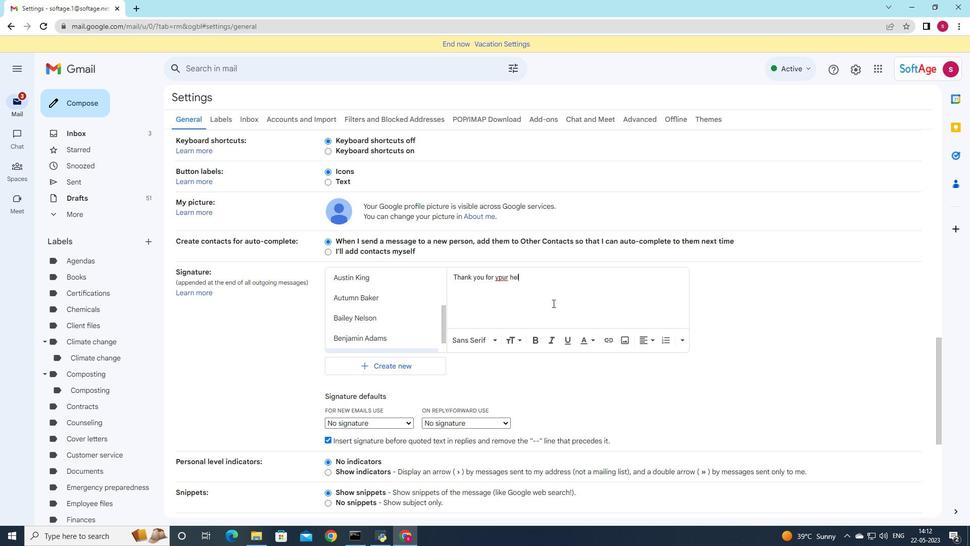 
Action: Mouse moved to (501, 276)
Screenshot: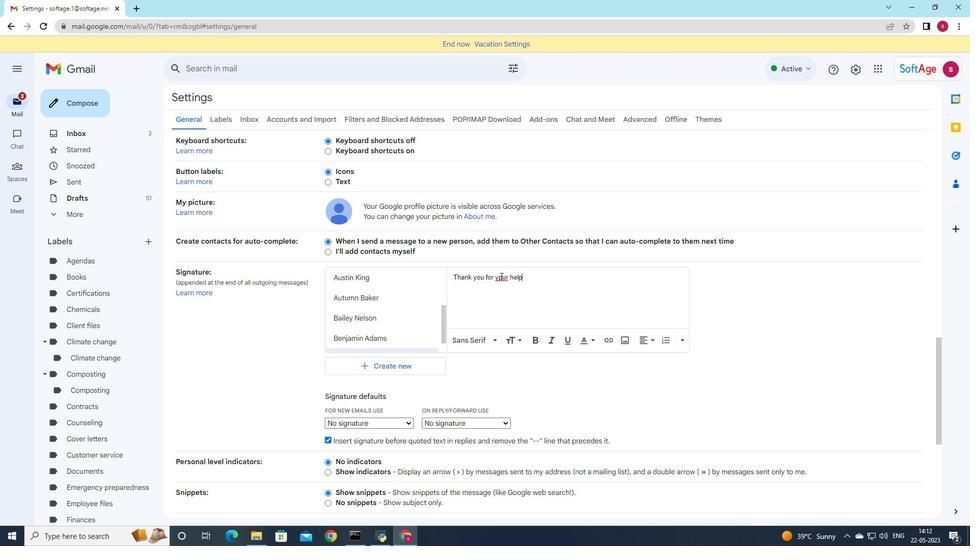 
Action: Mouse pressed left at (501, 276)
Screenshot: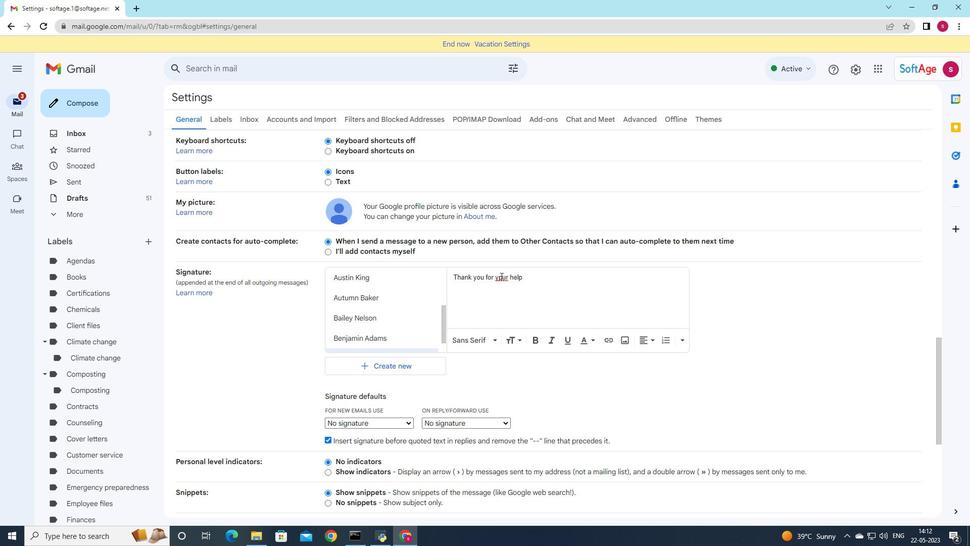 
Action: Key pressed <Key.backspace>o
Screenshot: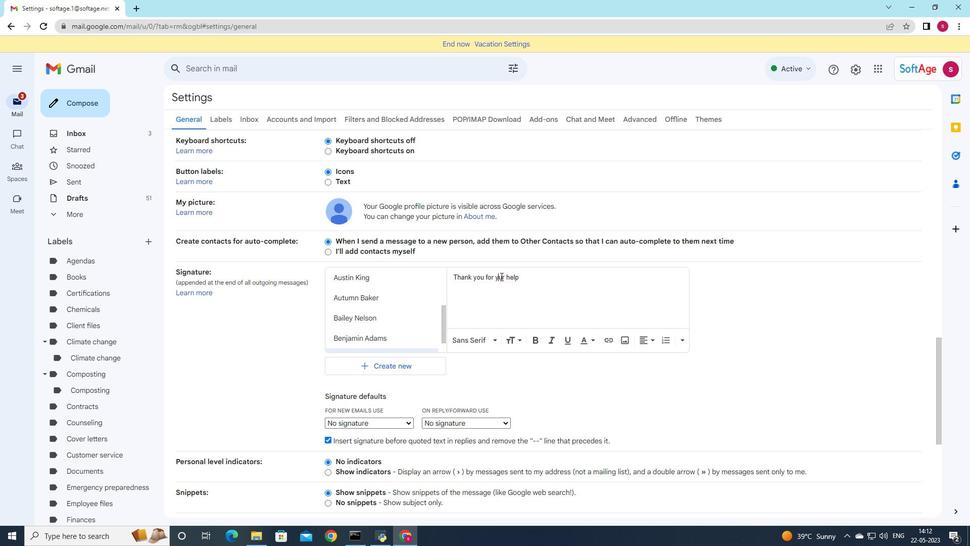 
Action: Mouse moved to (531, 278)
Screenshot: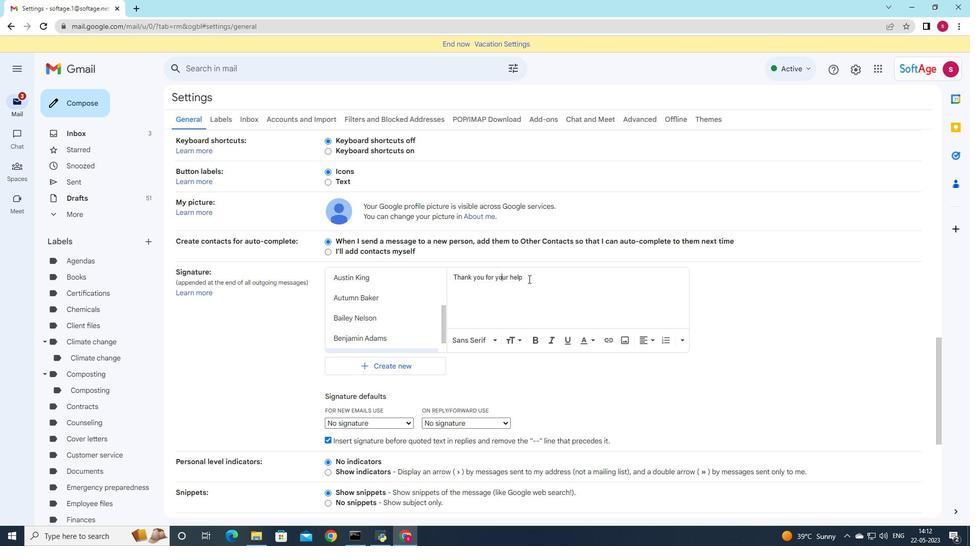 
Action: Mouse pressed left at (531, 278)
Screenshot: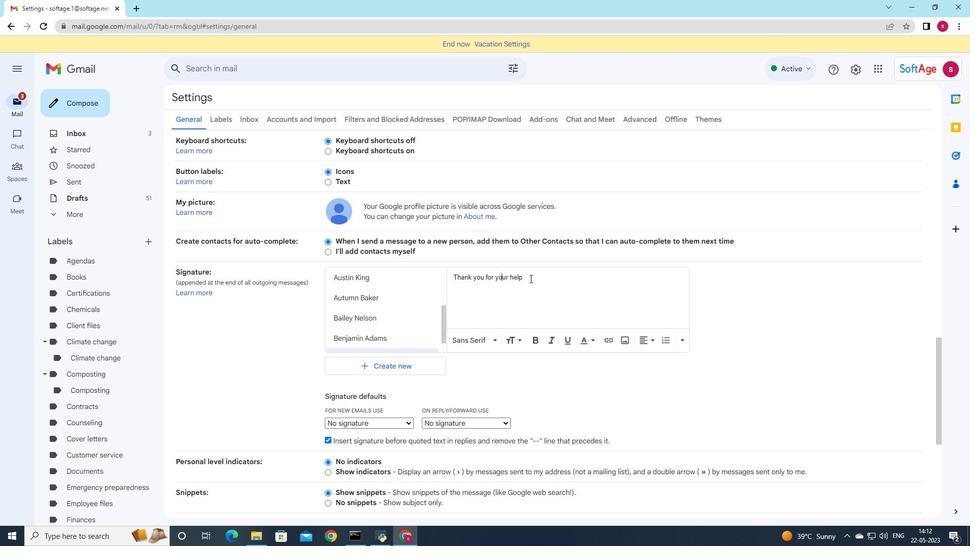 
Action: Mouse moved to (555, 277)
Screenshot: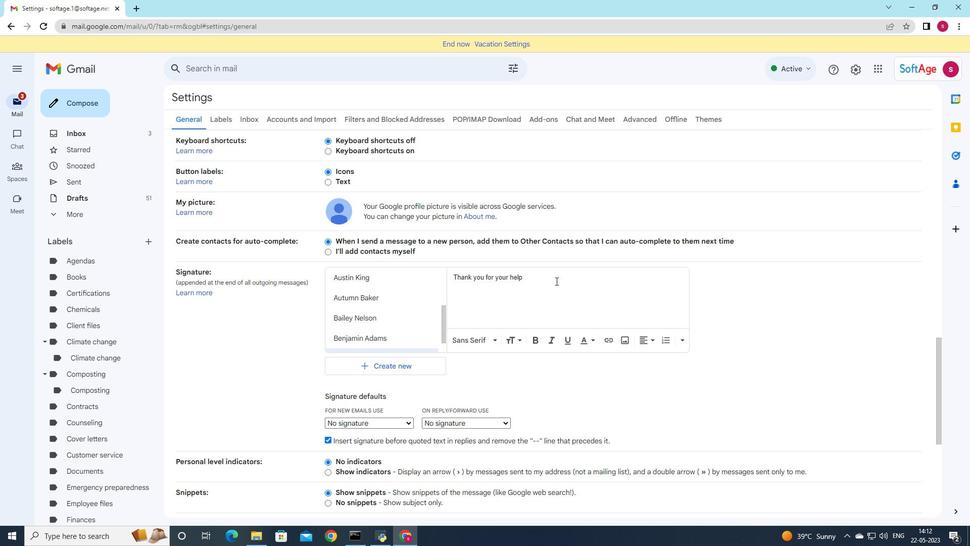 
Action: Mouse pressed left at (555, 277)
Screenshot: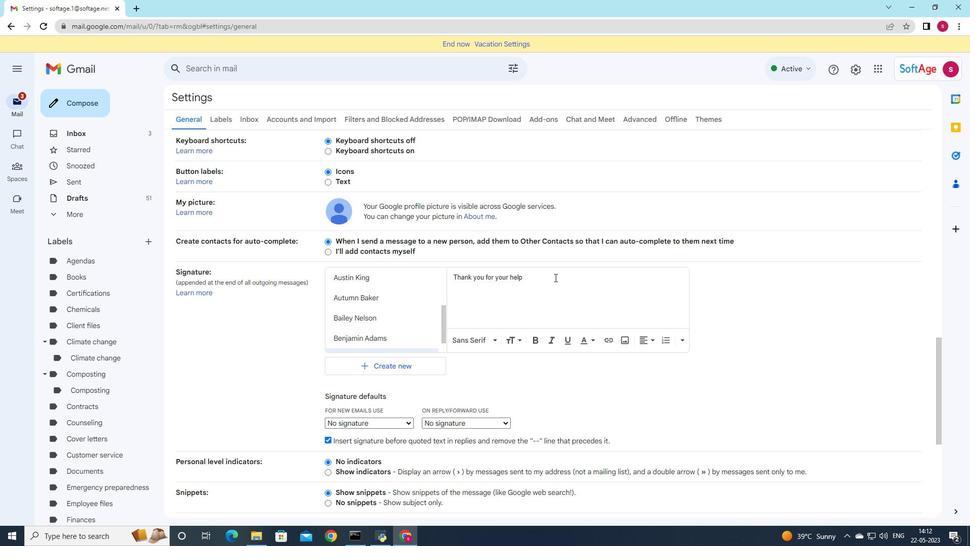 
Action: Mouse moved to (531, 295)
Screenshot: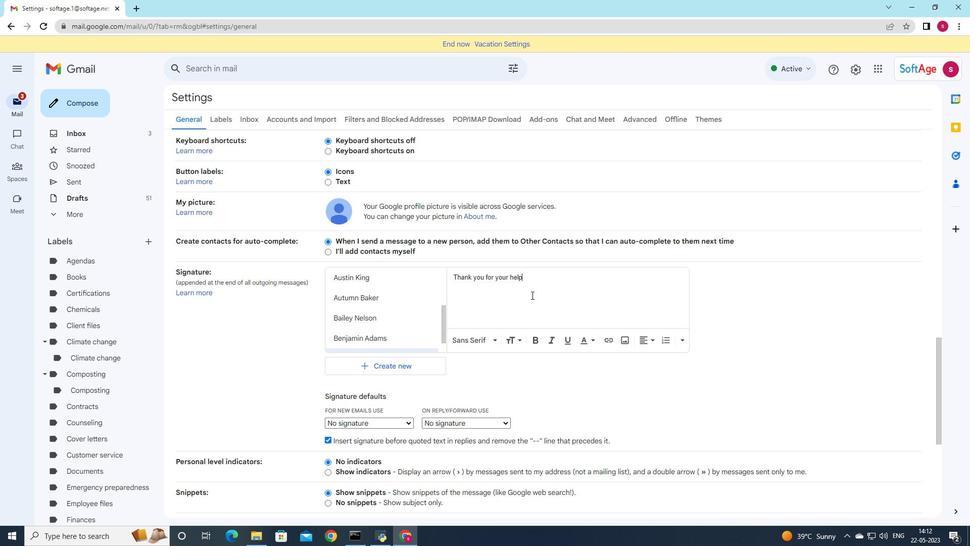
Action: Key pressed ,<Key.enter><Key.shift>CLARA<Key.space><Key.shift>Davis
Screenshot: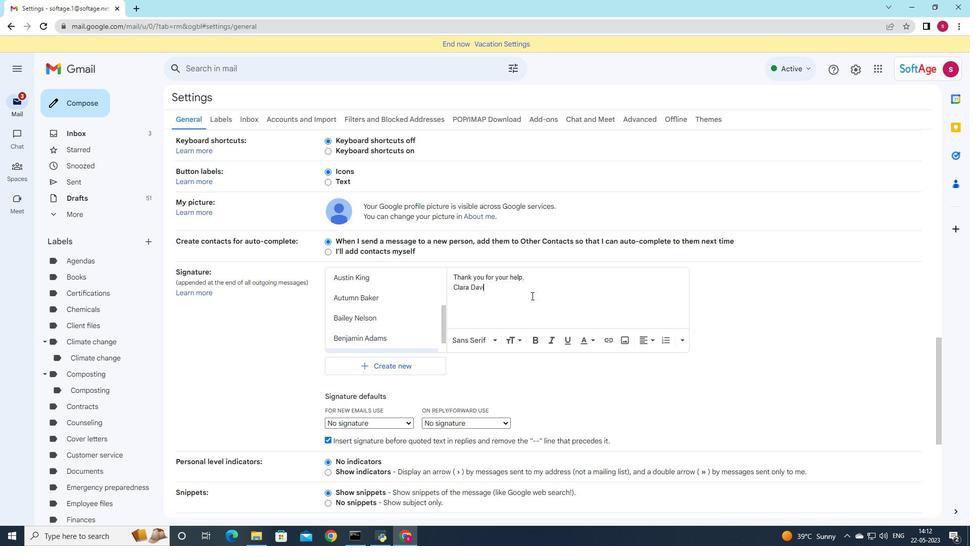 
Action: Mouse moved to (407, 423)
Screenshot: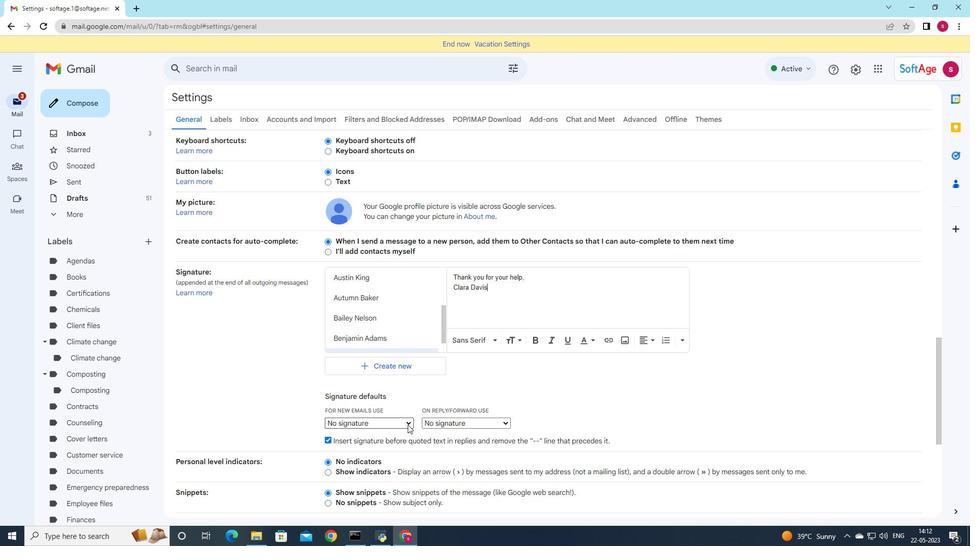 
Action: Mouse pressed left at (407, 423)
Screenshot: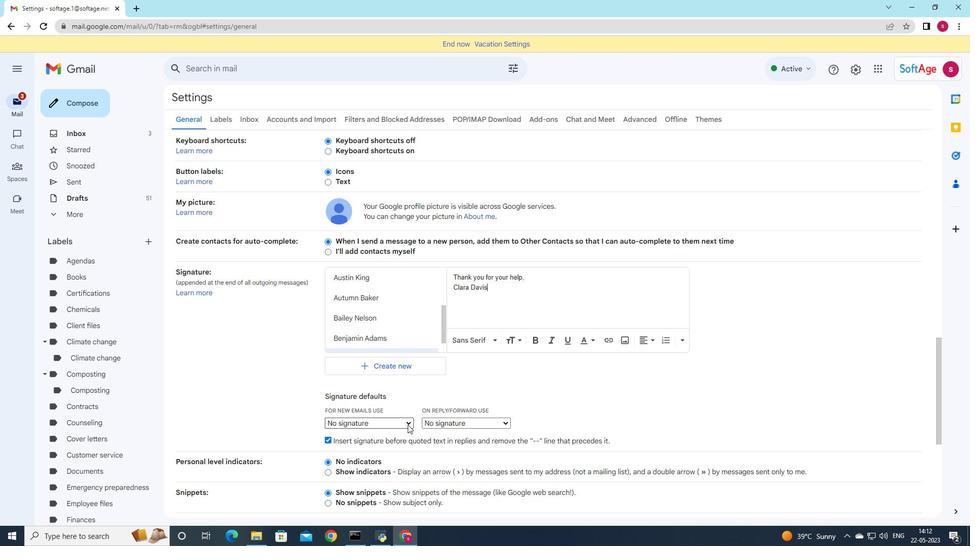 
Action: Mouse moved to (394, 453)
Screenshot: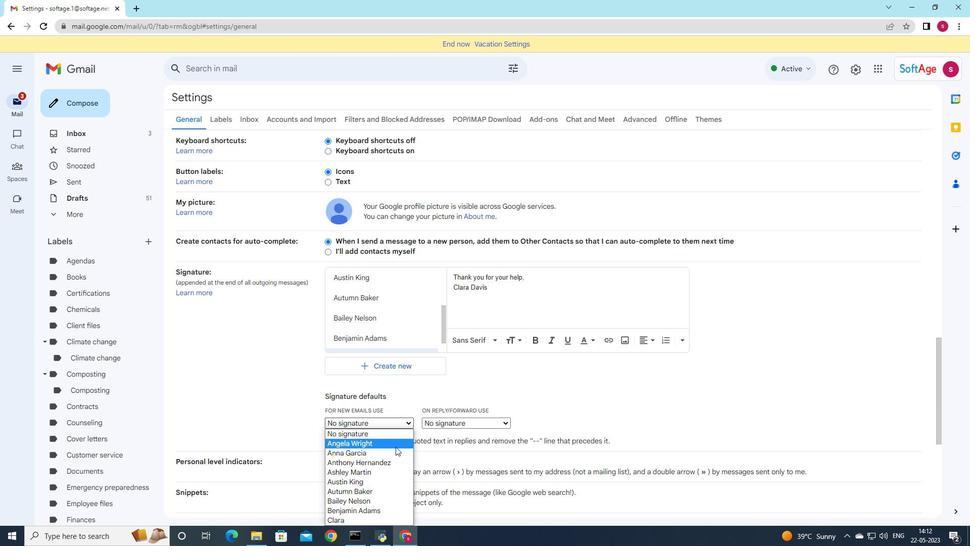 
Action: Mouse scrolled (394, 453) with delta (0, 0)
Screenshot: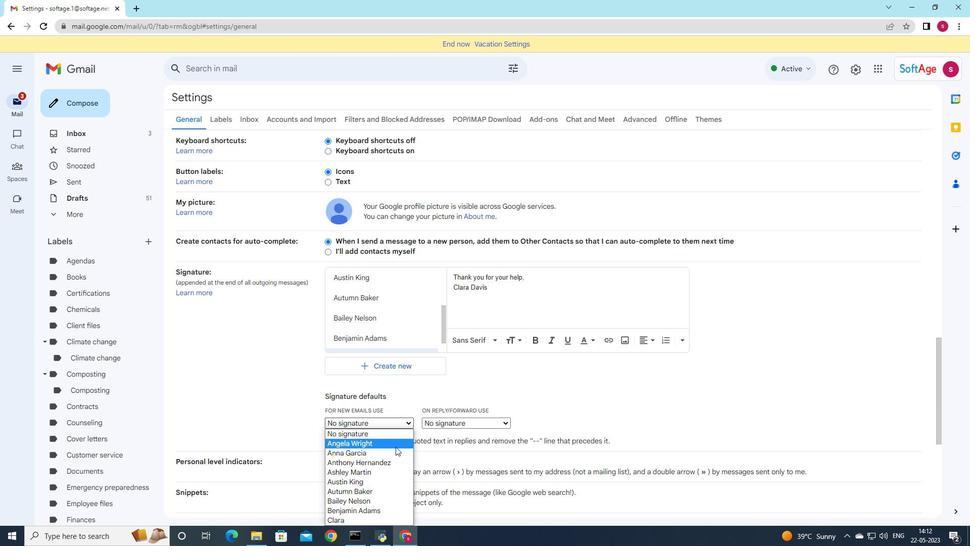 
Action: Mouse scrolled (394, 453) with delta (0, 0)
Screenshot: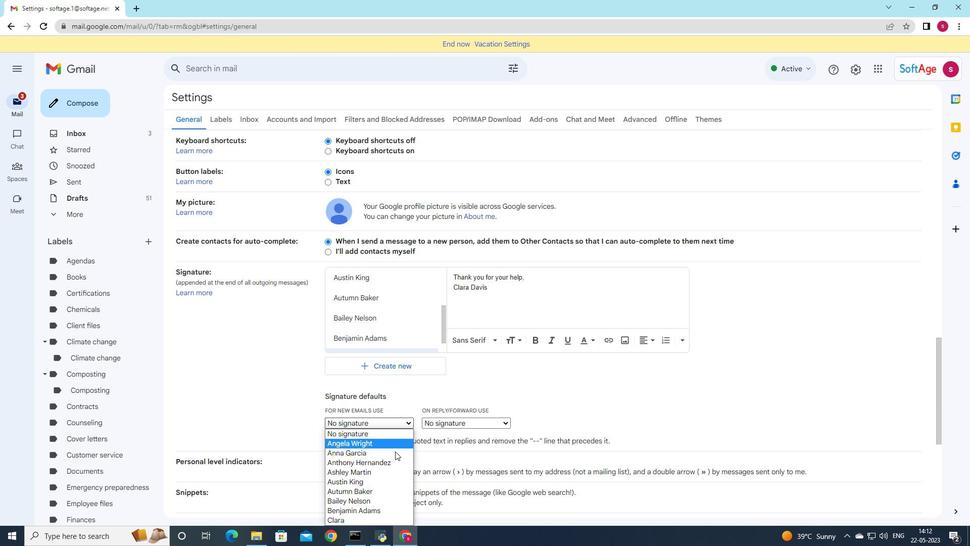 
Action: Mouse scrolled (394, 453) with delta (0, 0)
Screenshot: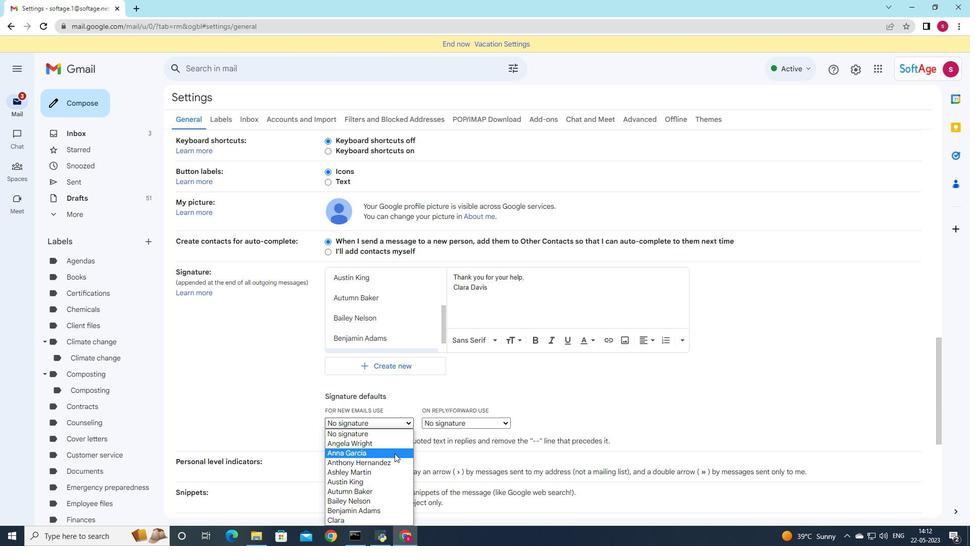 
Action: Mouse scrolled (394, 453) with delta (0, 0)
Screenshot: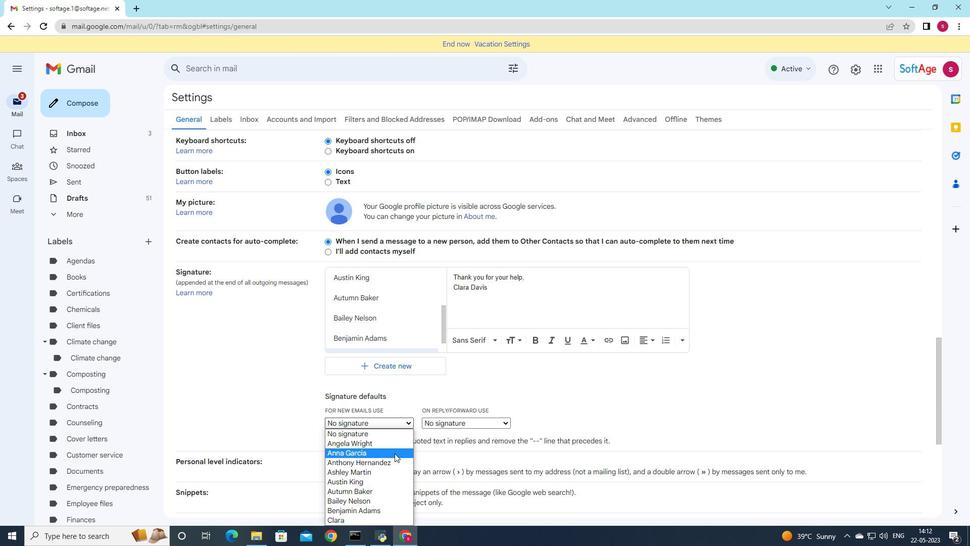 
Action: Mouse moved to (376, 519)
Screenshot: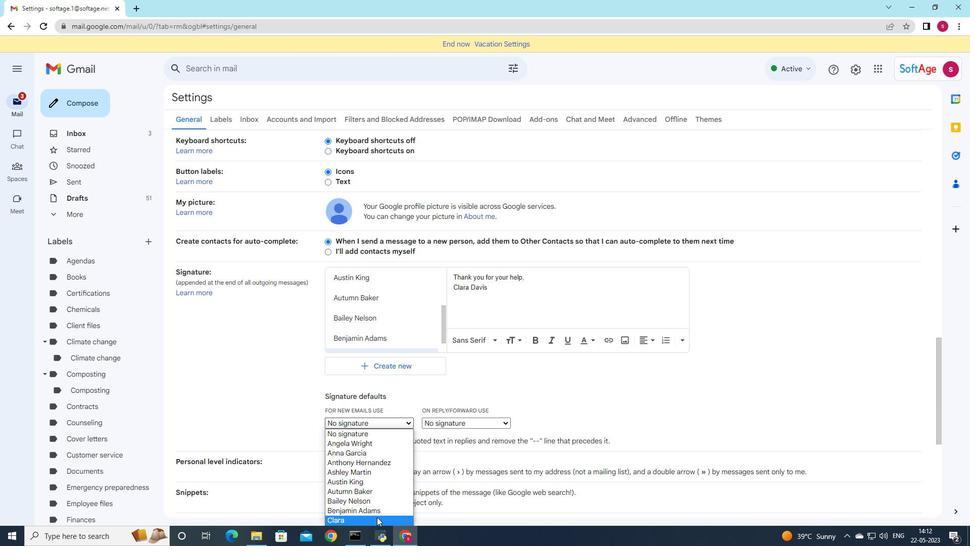 
Action: Mouse pressed left at (376, 519)
Screenshot: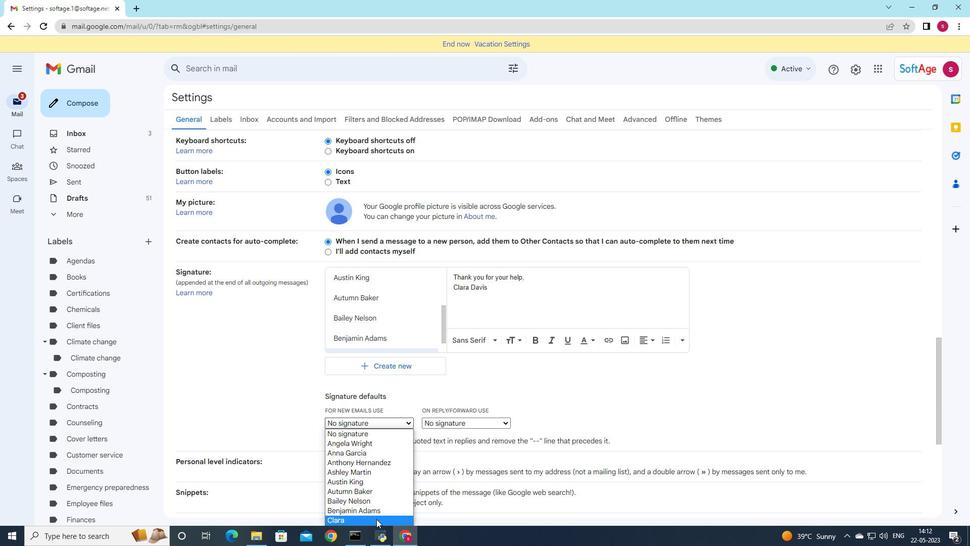 
Action: Mouse moved to (504, 423)
Screenshot: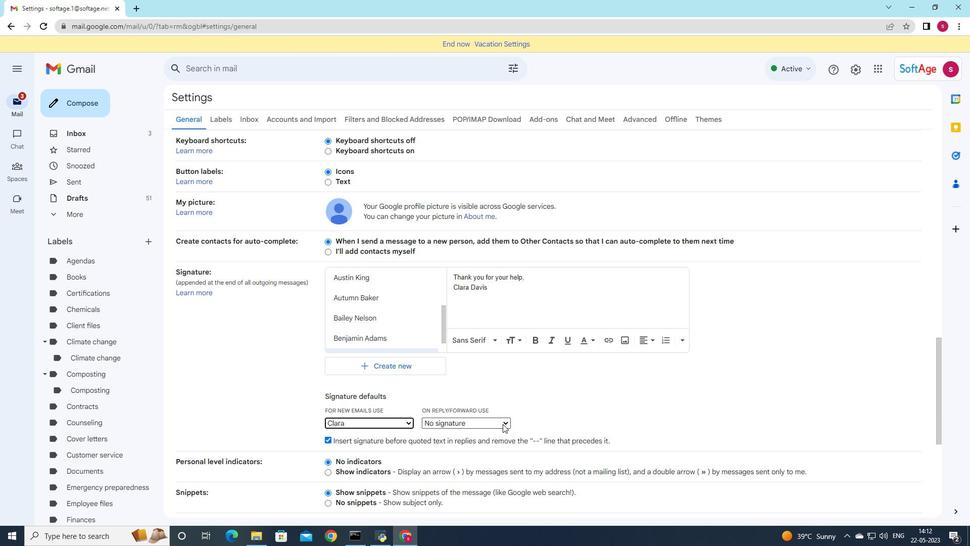 
Action: Mouse pressed left at (504, 423)
Screenshot: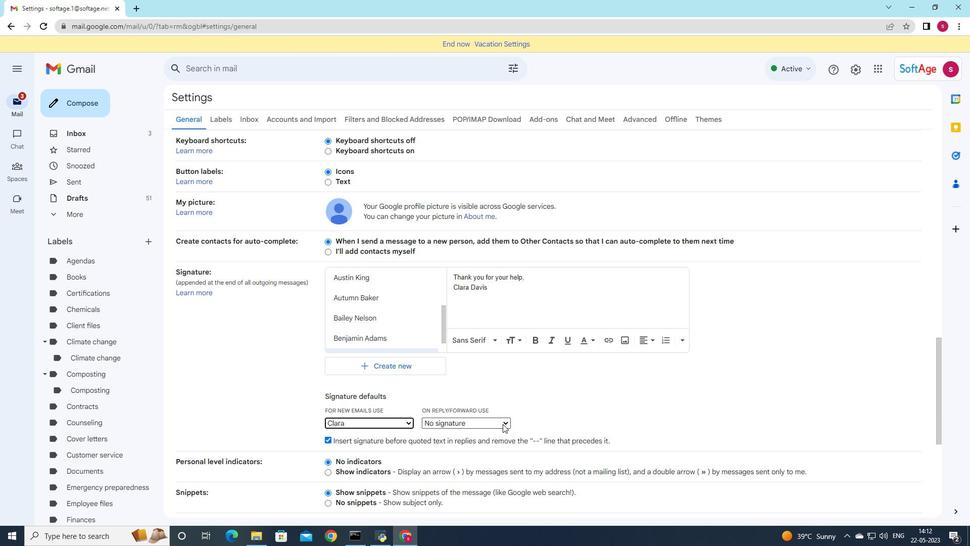 
Action: Mouse moved to (474, 520)
Screenshot: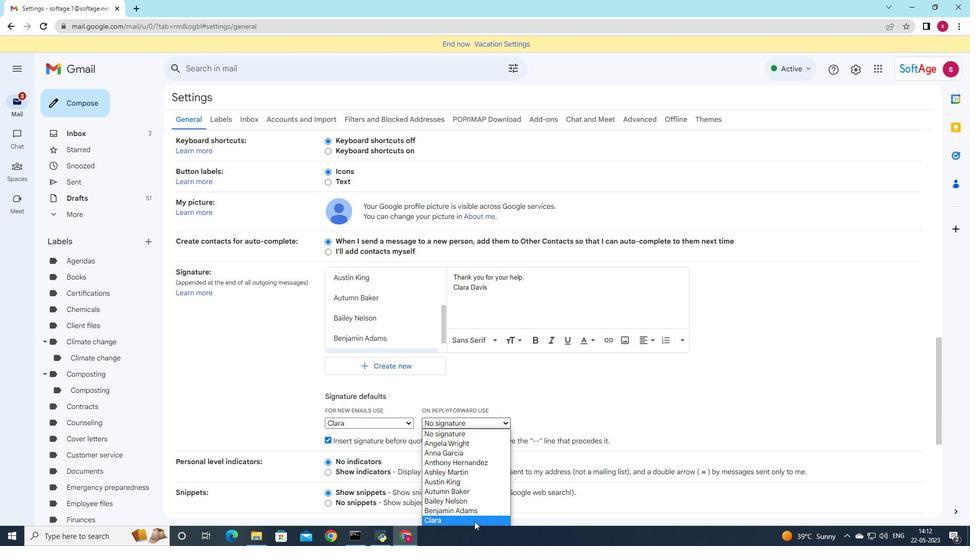 
Action: Mouse pressed left at (474, 520)
Screenshot: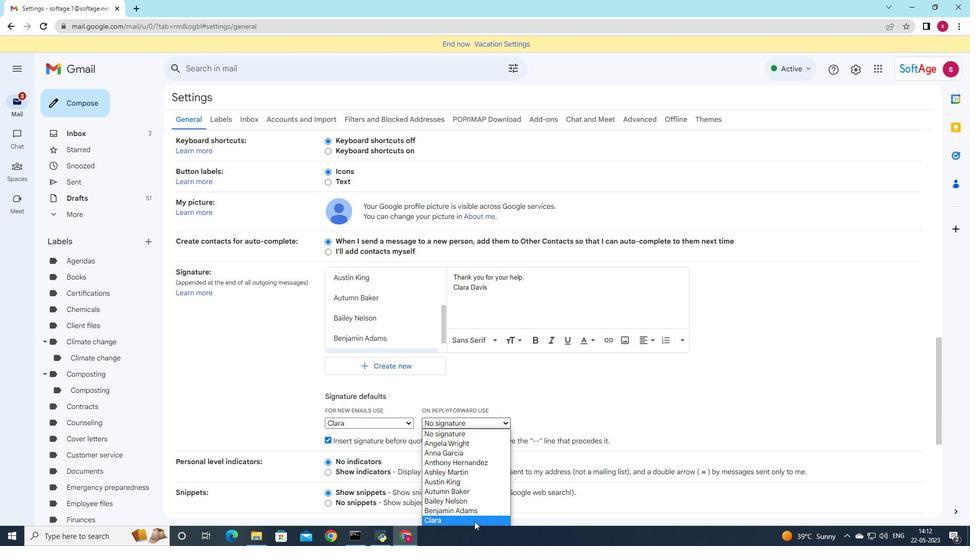 
Action: Mouse moved to (459, 479)
Screenshot: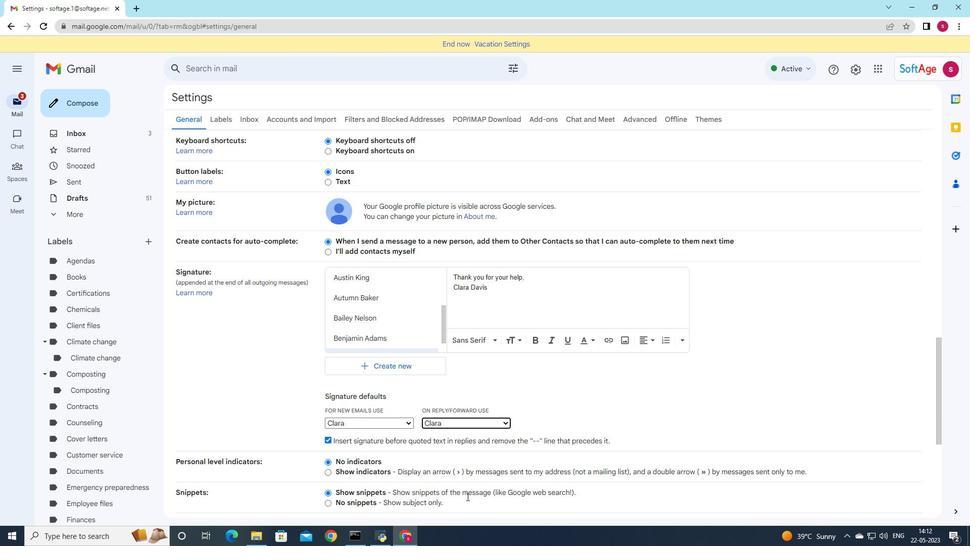 
Action: Mouse scrolled (459, 478) with delta (0, 0)
Screenshot: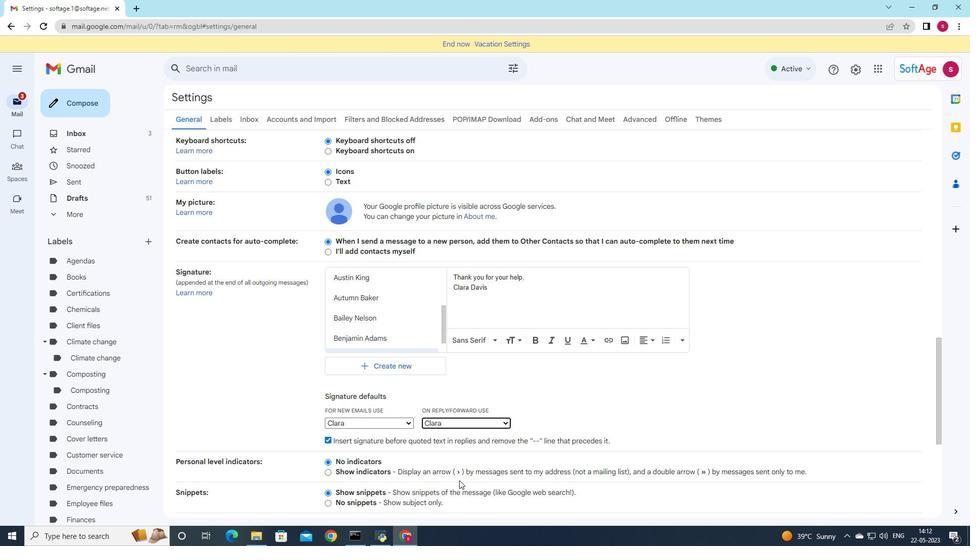 
Action: Mouse scrolled (459, 478) with delta (0, 0)
Screenshot: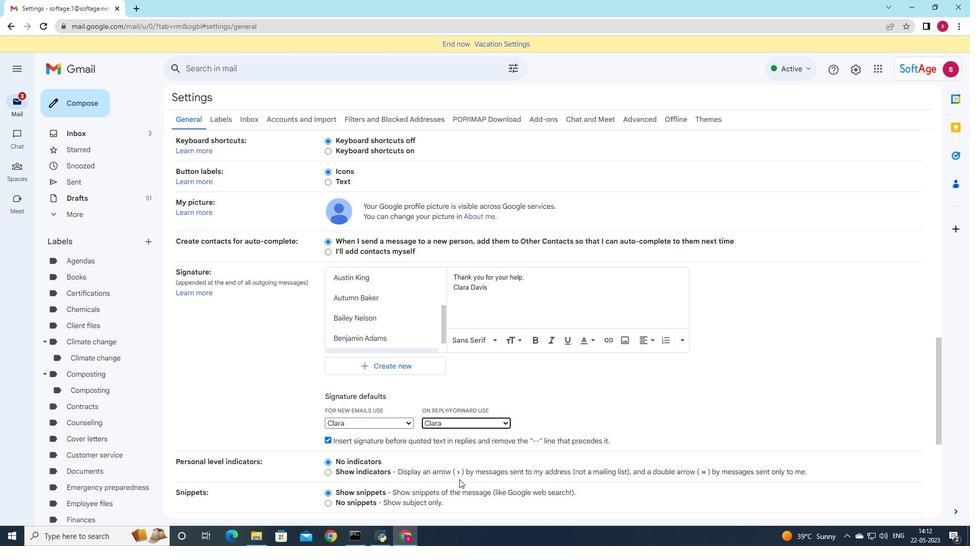 
Action: Mouse scrolled (459, 478) with delta (0, 0)
Screenshot: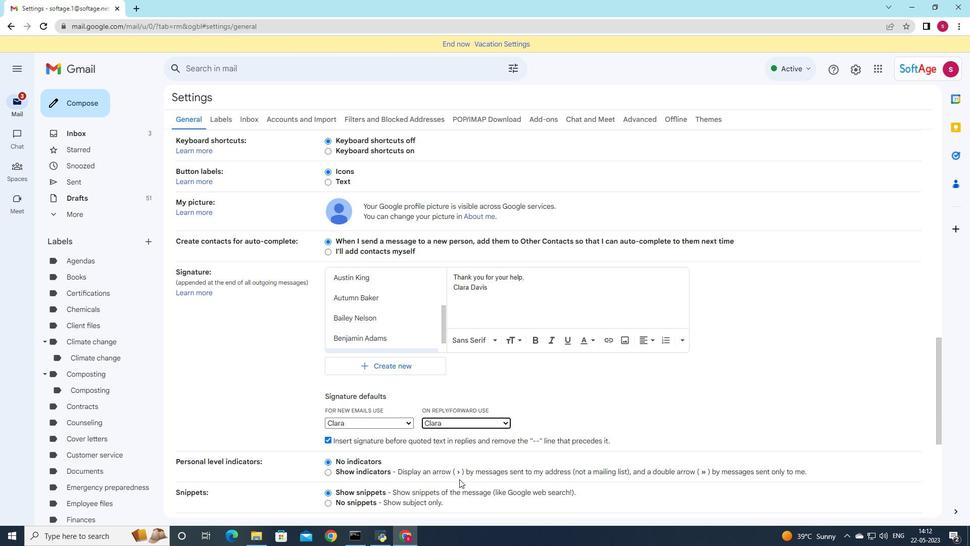 
Action: Mouse scrolled (459, 478) with delta (0, 0)
Screenshot: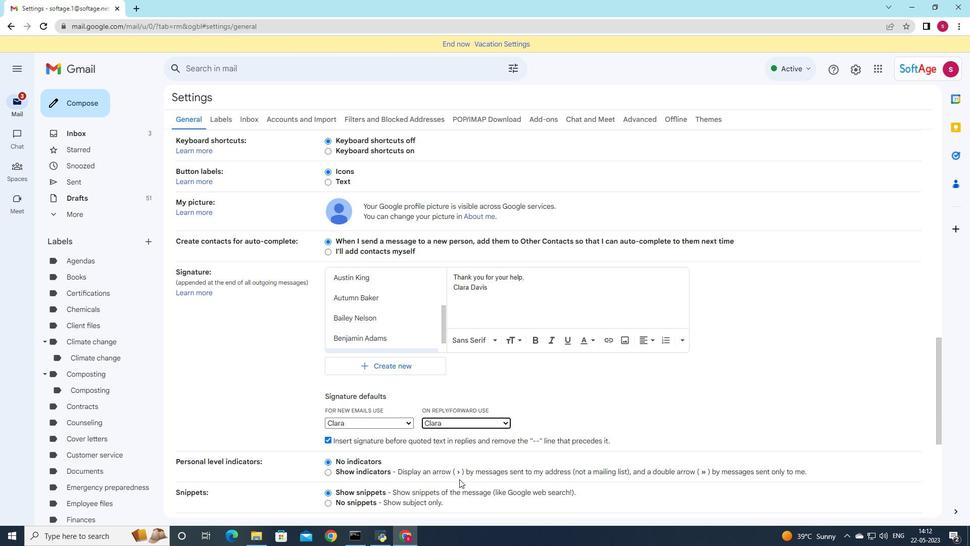 
Action: Mouse moved to (459, 471)
Screenshot: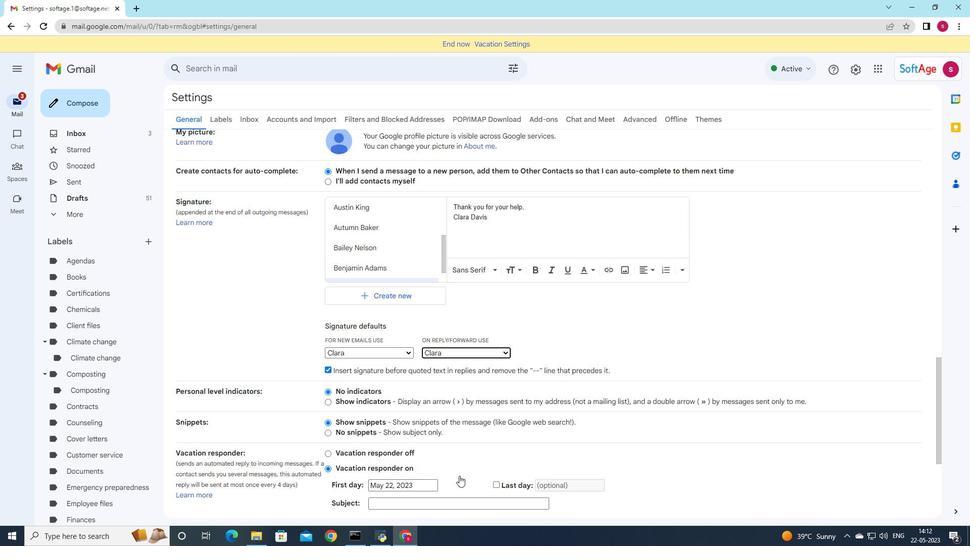 
Action: Mouse scrolled (459, 471) with delta (0, 0)
Screenshot: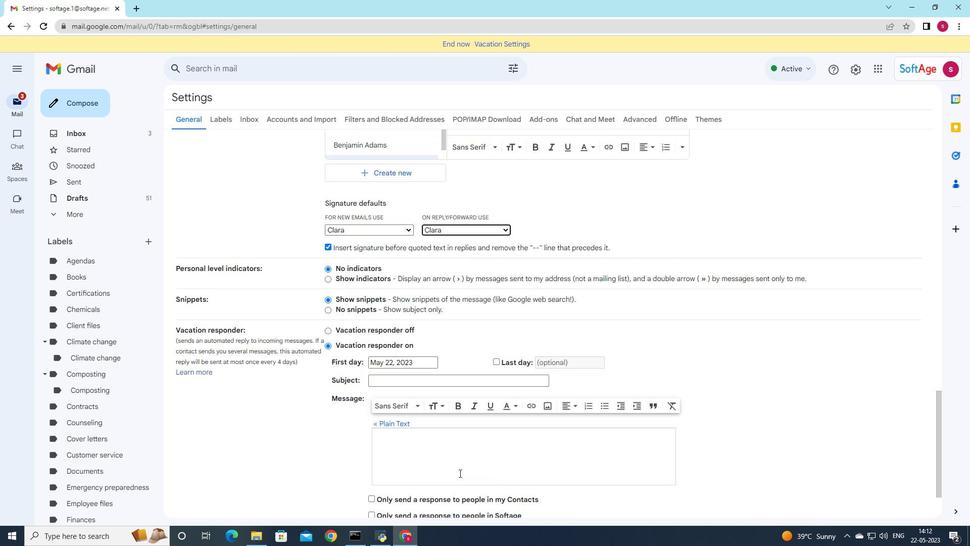 
Action: Mouse scrolled (459, 471) with delta (0, 0)
Screenshot: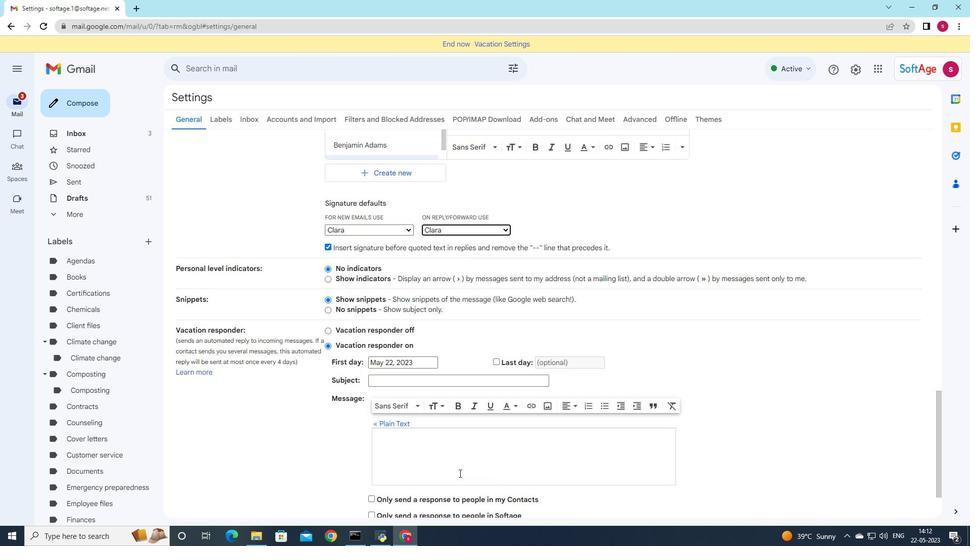 
Action: Mouse scrolled (459, 471) with delta (0, 0)
Screenshot: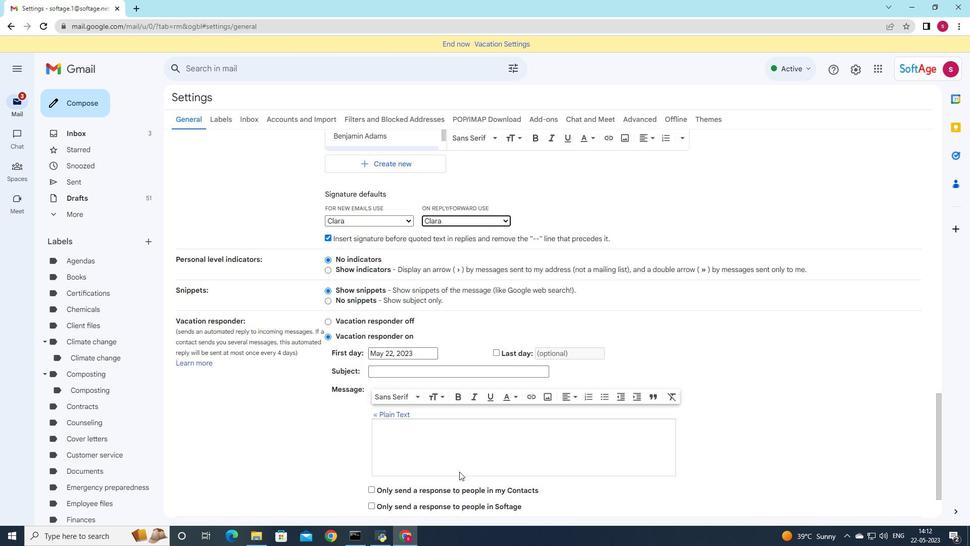
Action: Mouse moved to (523, 464)
Screenshot: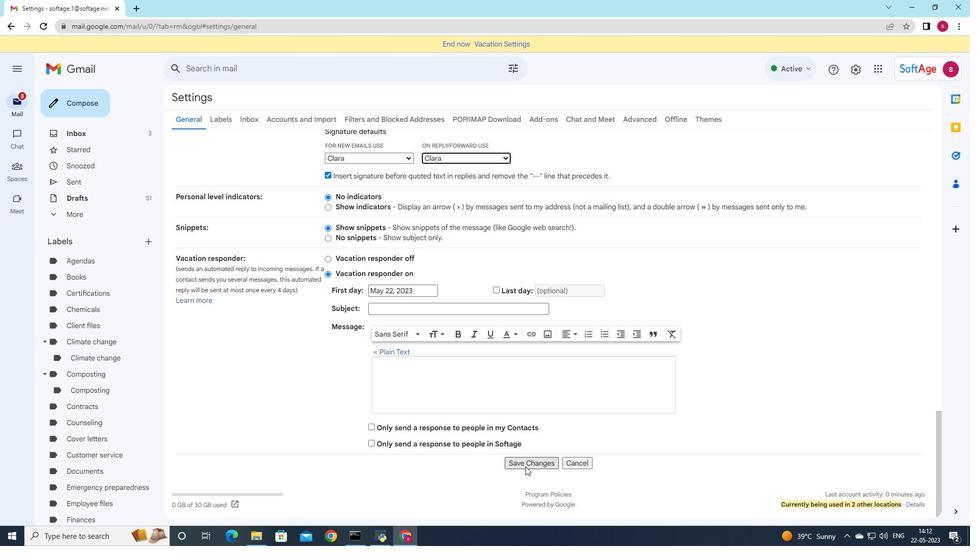 
Action: Mouse pressed left at (523, 464)
Screenshot: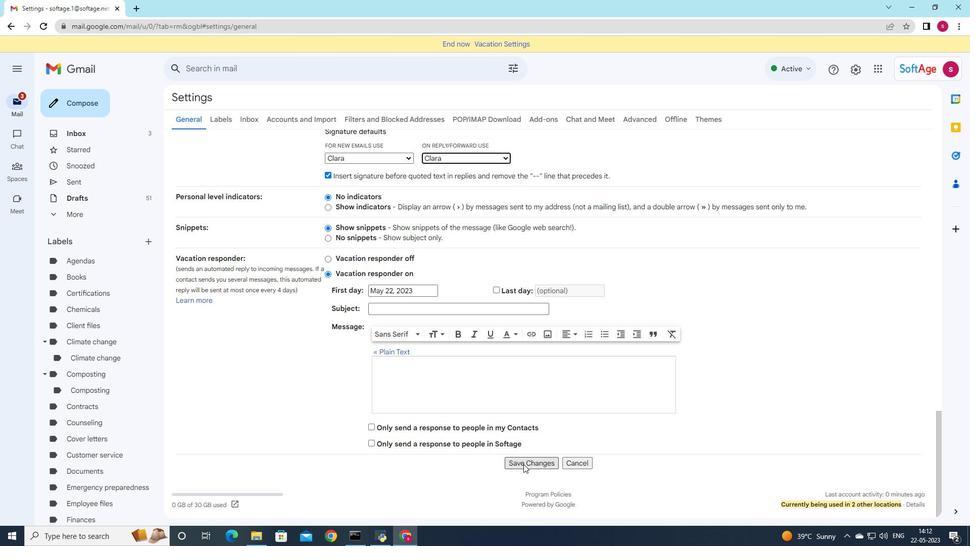 
Action: Mouse moved to (90, 97)
Screenshot: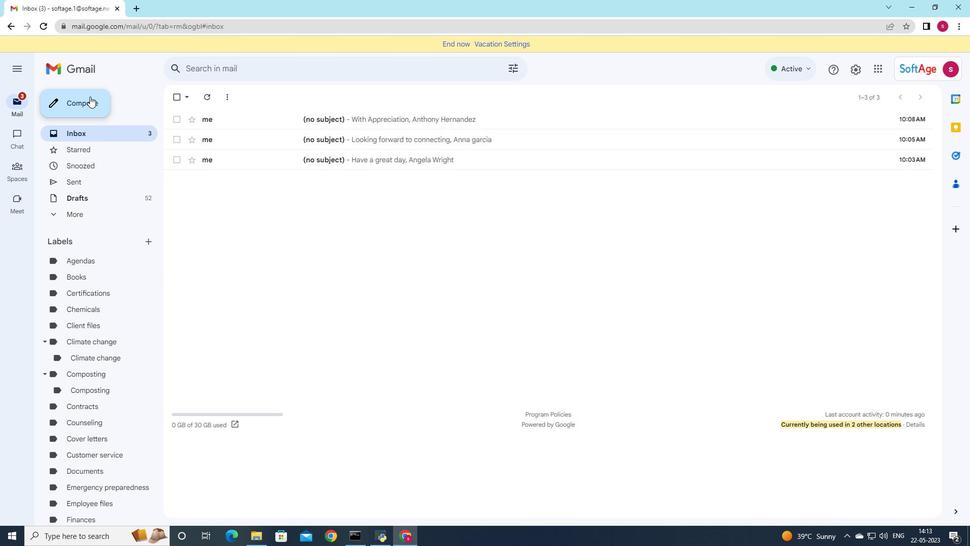 
Action: Mouse pressed left at (90, 97)
Screenshot: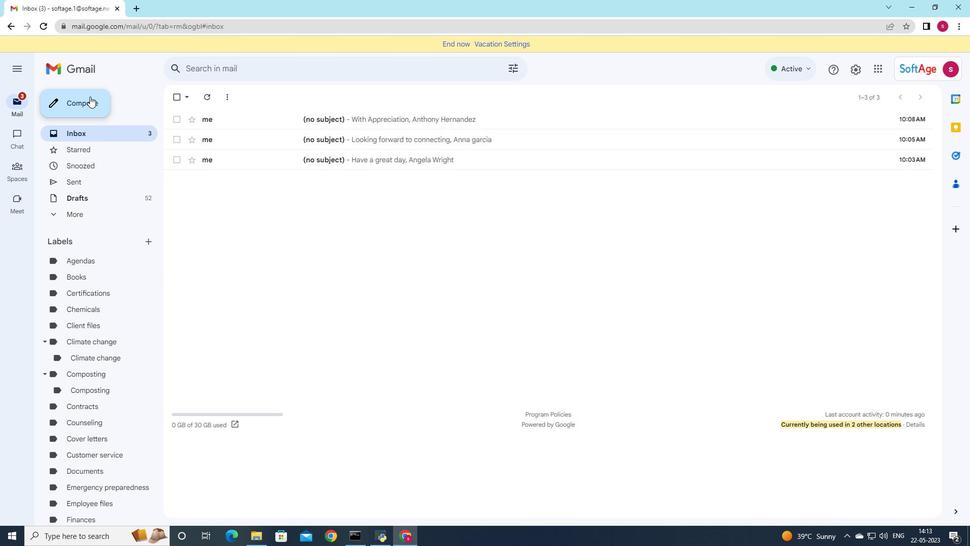 
Action: Mouse moved to (718, 245)
Screenshot: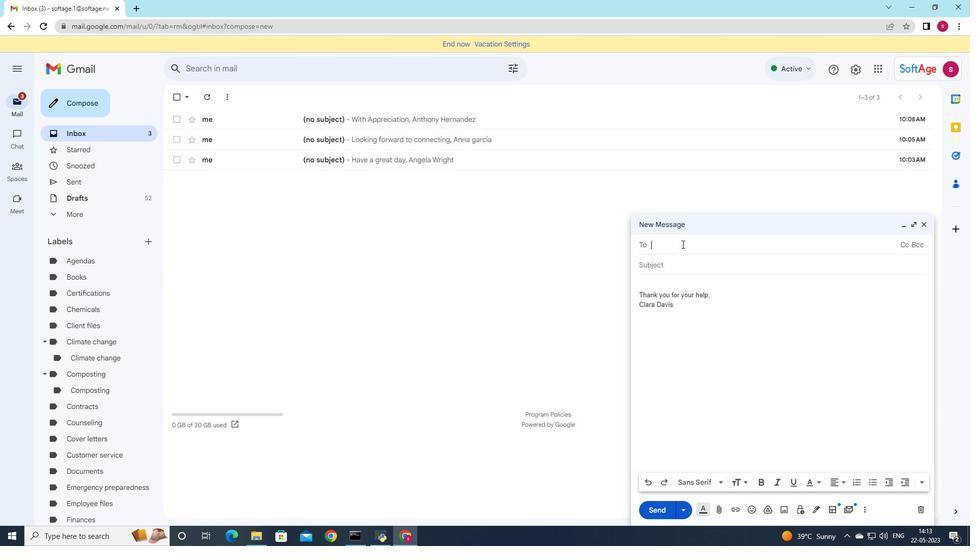 
Action: Key pressed softage
Screenshot: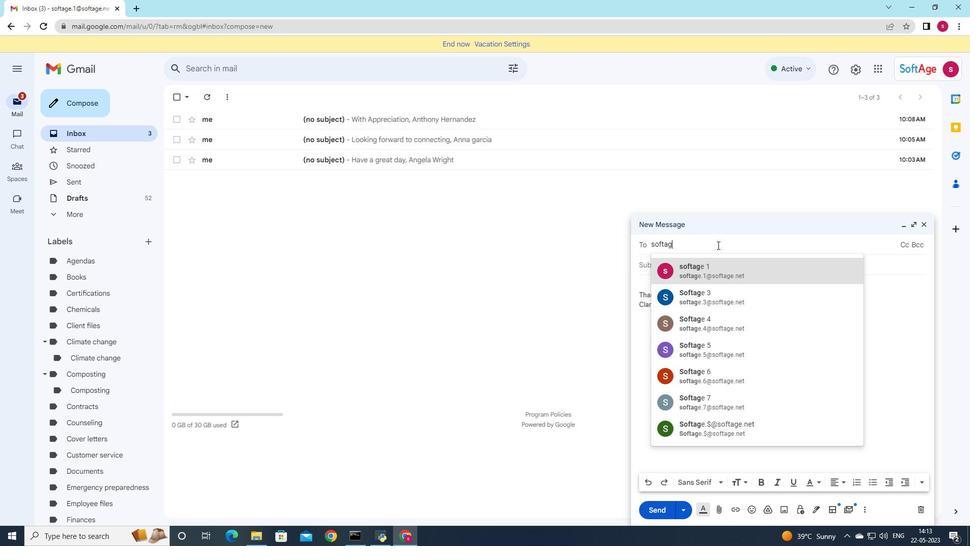 
Action: Mouse moved to (801, 278)
Screenshot: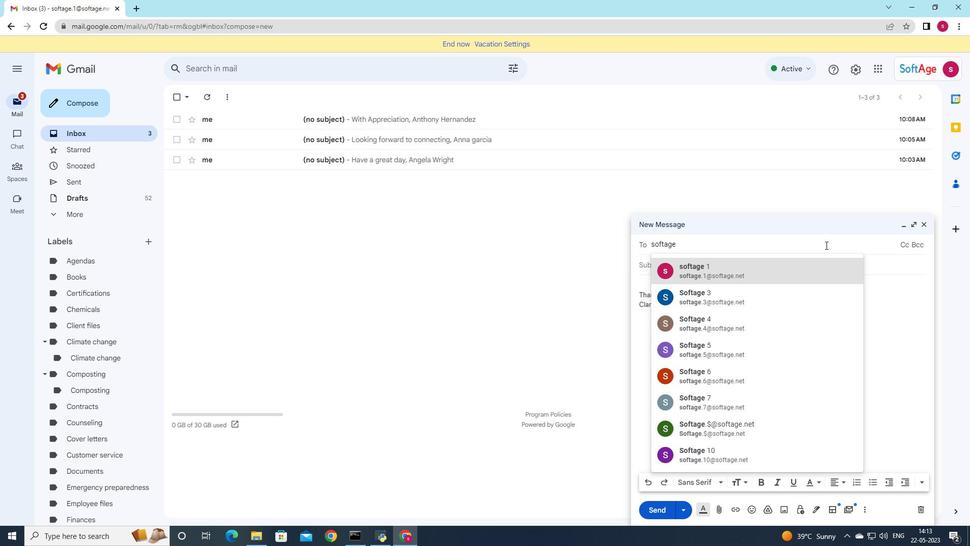 
Action: Mouse pressed left at (801, 278)
Screenshot: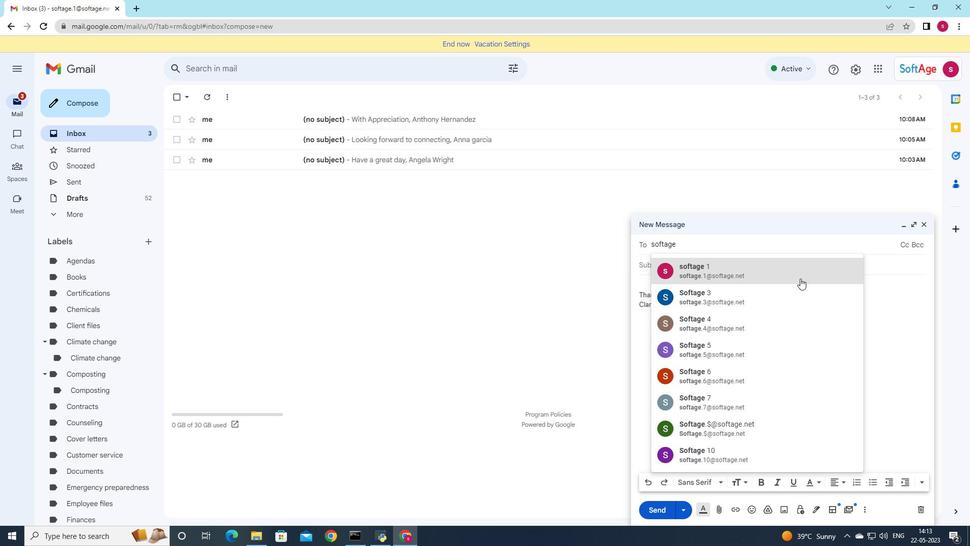 
Action: Mouse moved to (753, 280)
Screenshot: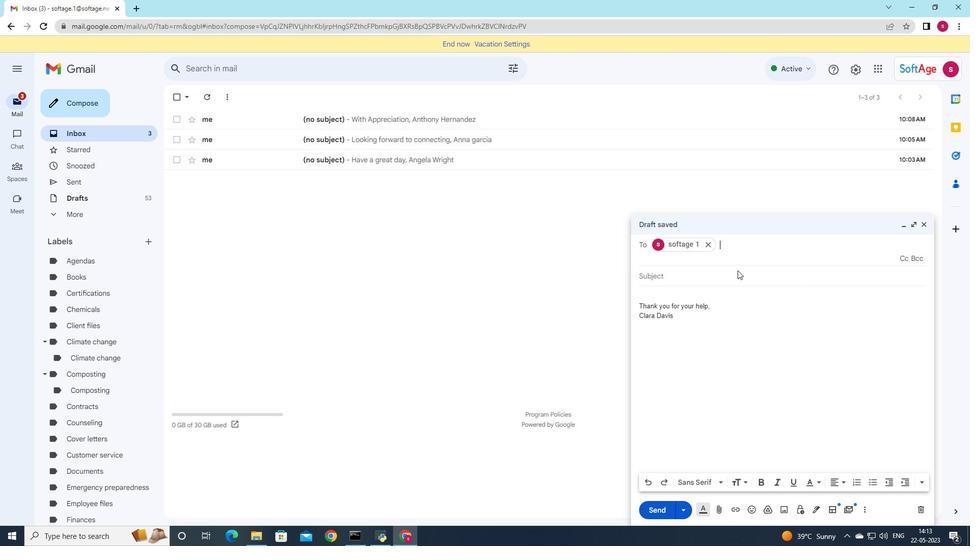
Action: Mouse scrolled (753, 279) with delta (0, 0)
Screenshot: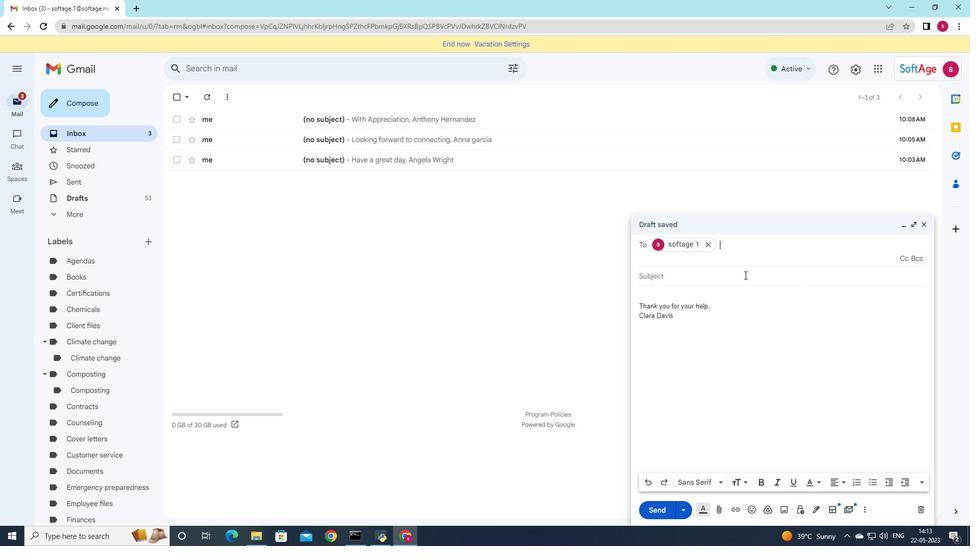
Action: Mouse moved to (150, 238)
Screenshot: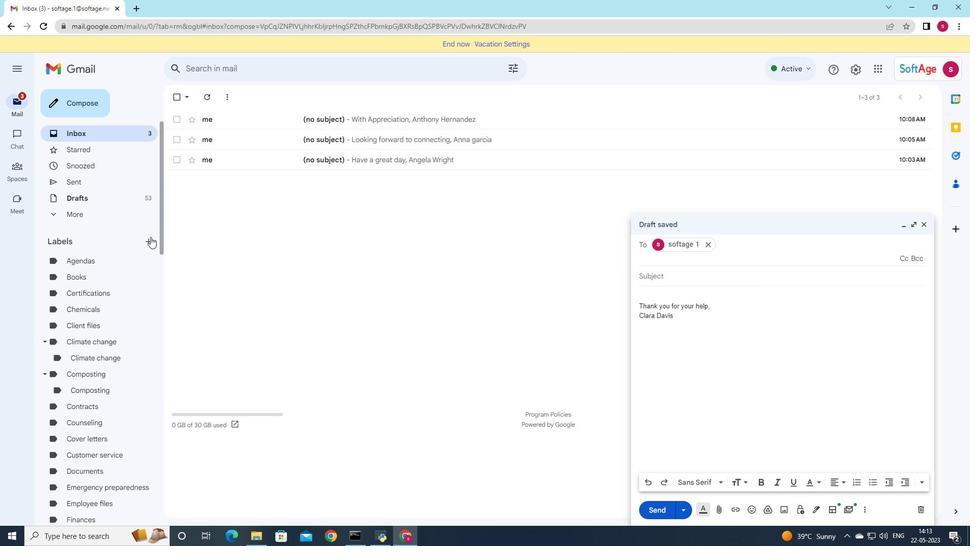 
Action: Mouse pressed left at (150, 238)
Screenshot: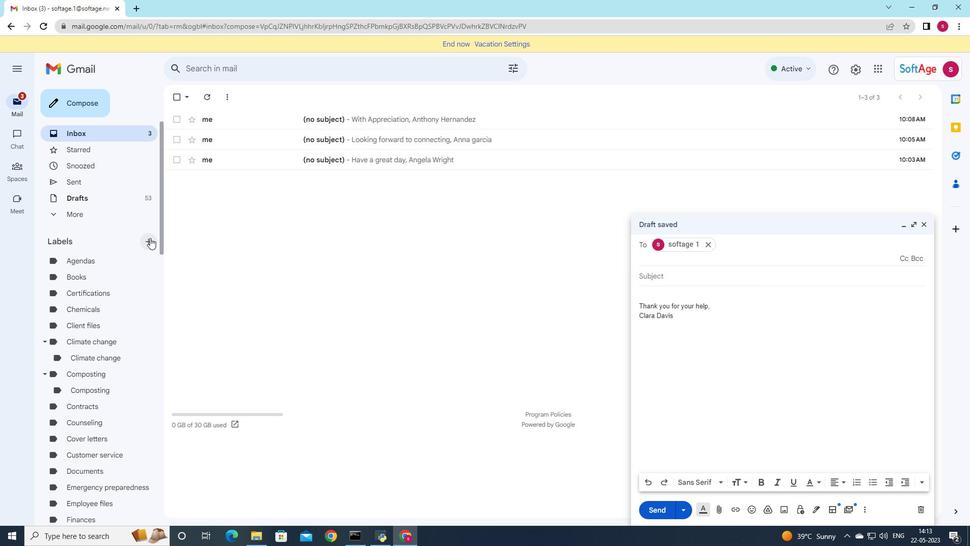 
Action: Mouse moved to (360, 265)
Screenshot: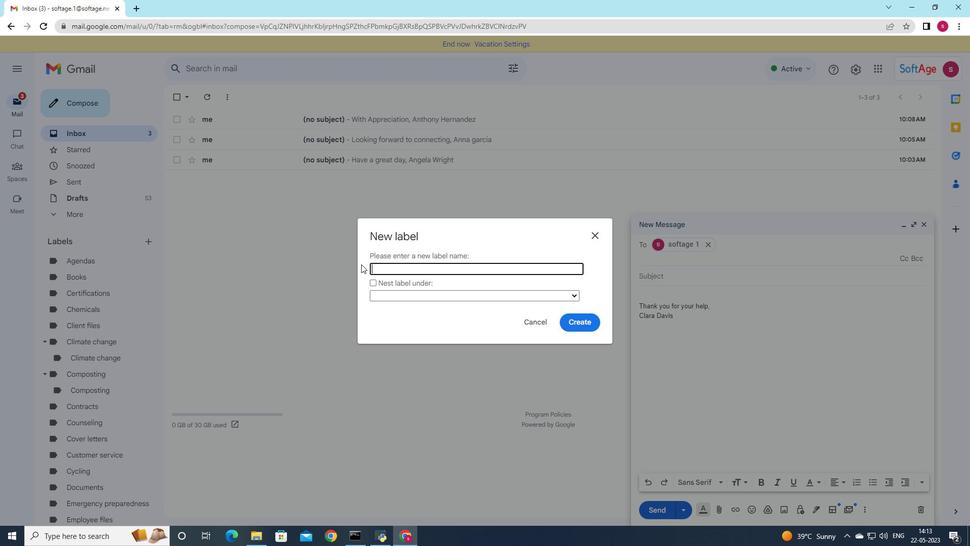 
Action: Key pressed <Key.shift>So<Key.backspace><Key.shift_r><Key.shift_r>OPs
Screenshot: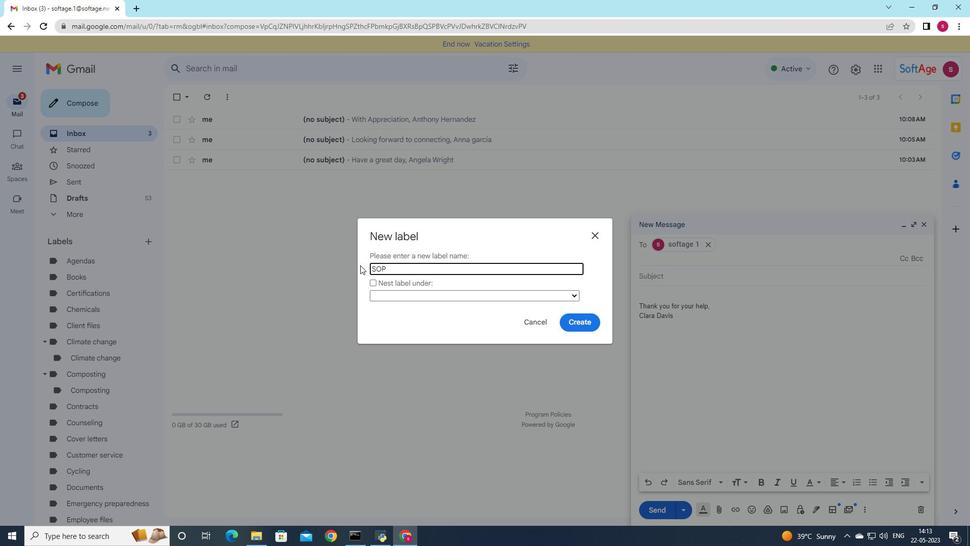 
Action: Mouse moved to (575, 329)
Screenshot: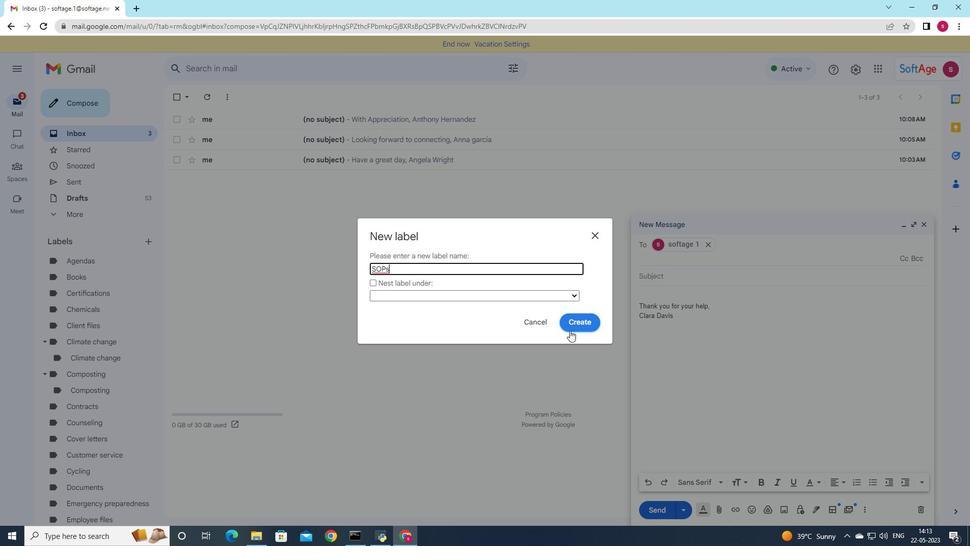 
Action: Mouse pressed left at (575, 329)
Screenshot: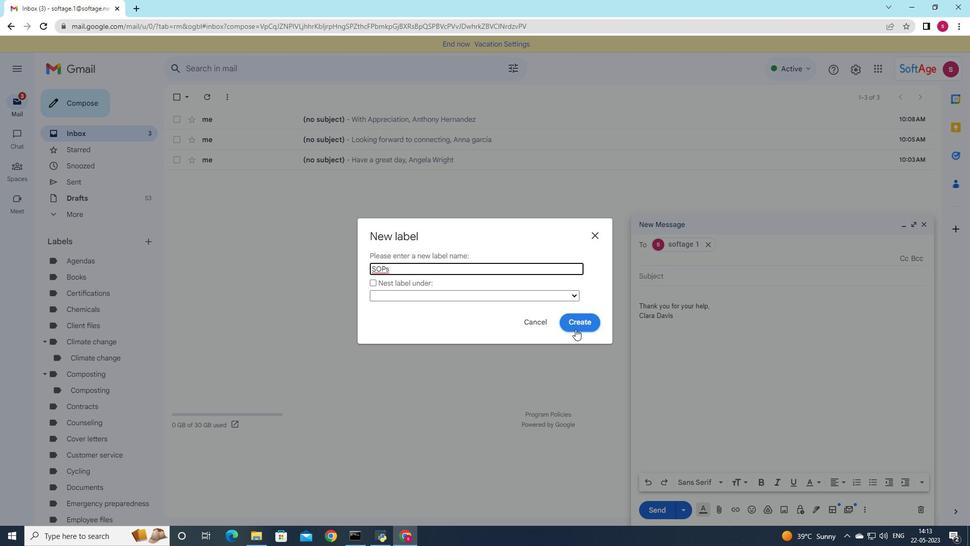 
